 Task: Look for space in Coihaique, Chile from 6th June, 2023 to 8th June, 2023 for 2 adults in price range Rs.7000 to Rs.12000. Place can be private room with 1  bedroom having 2 beds and 1 bathroom. Property type can be house, flat, guest house. Amenities needed are: wifi. Booking option can be shelf check-in. Required host language is English.
Action: Mouse moved to (402, 120)
Screenshot: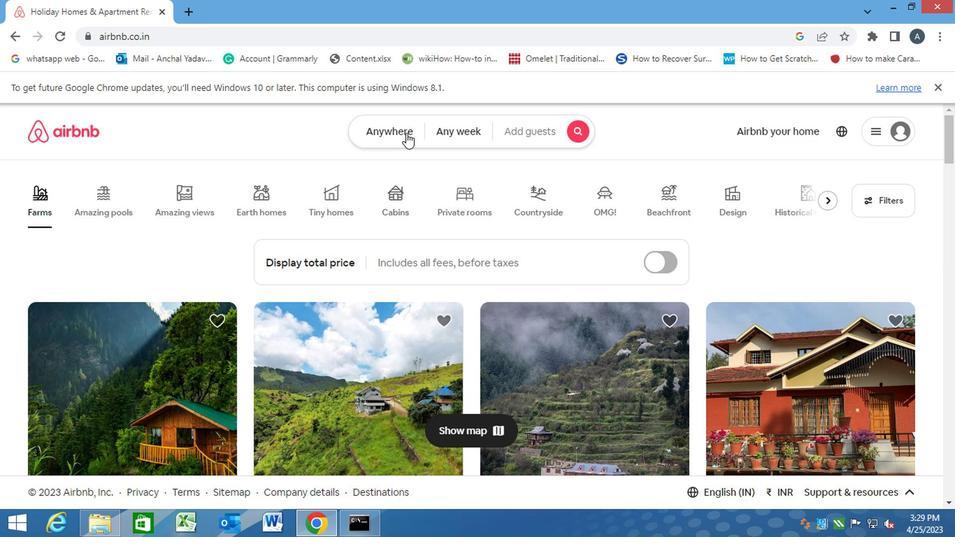 
Action: Mouse pressed left at (402, 120)
Screenshot: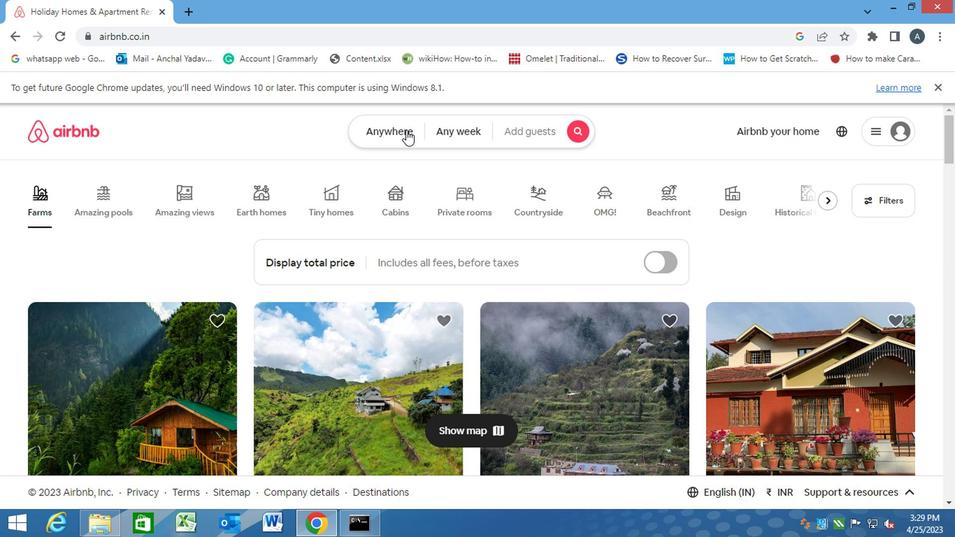 
Action: Mouse moved to (374, 179)
Screenshot: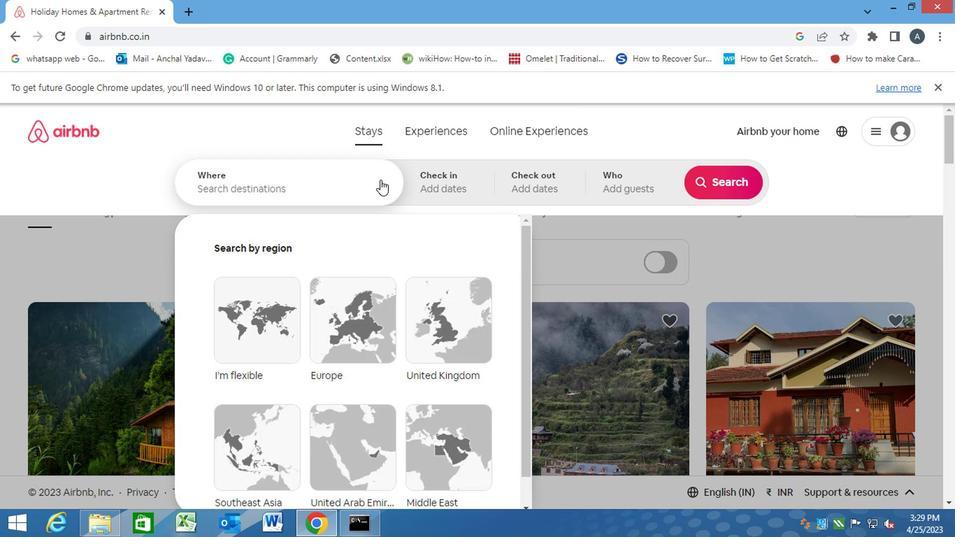 
Action: Mouse pressed left at (374, 179)
Screenshot: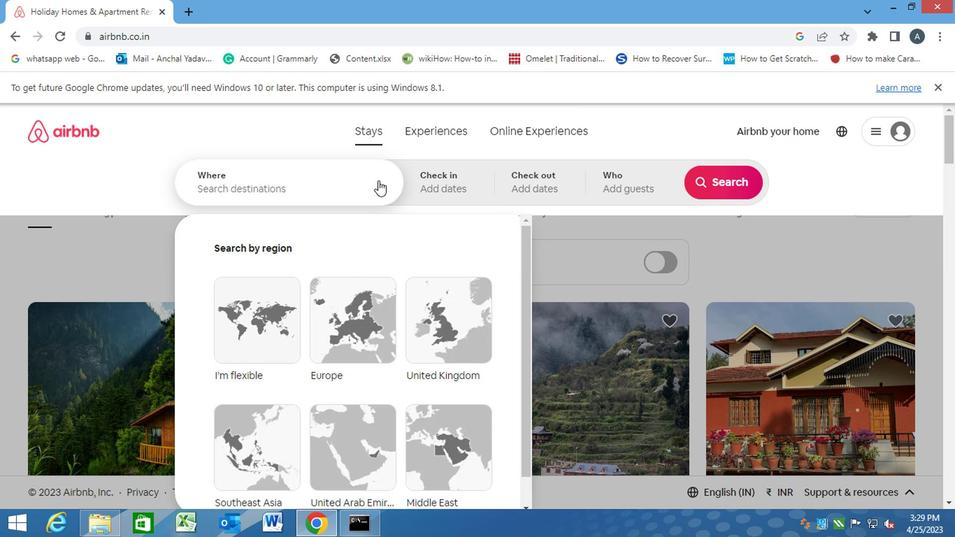 
Action: Key pressed c<Key.caps_lock>oihaique,<Key.space><Key.caps_lock>c<Key.caps_lock>hile<Key.enter>
Screenshot: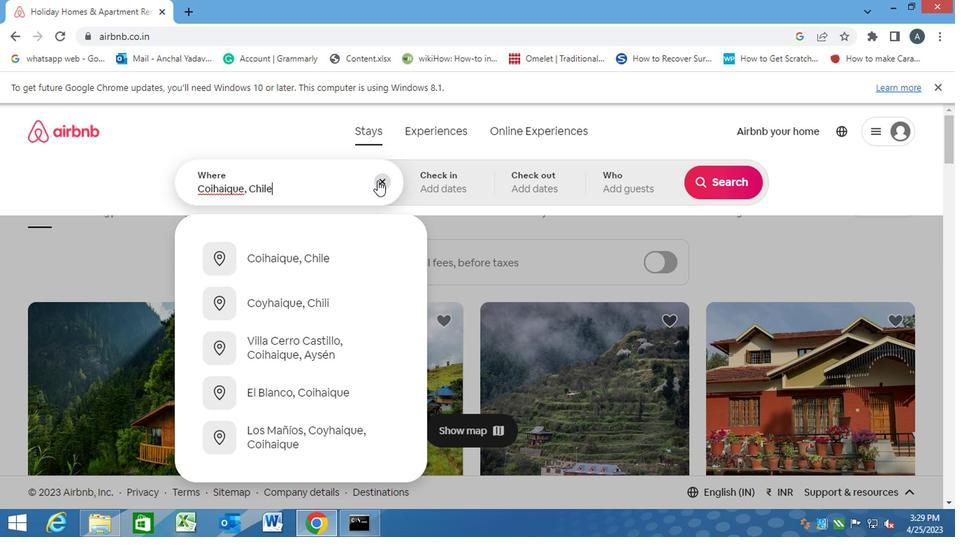 
Action: Mouse moved to (709, 294)
Screenshot: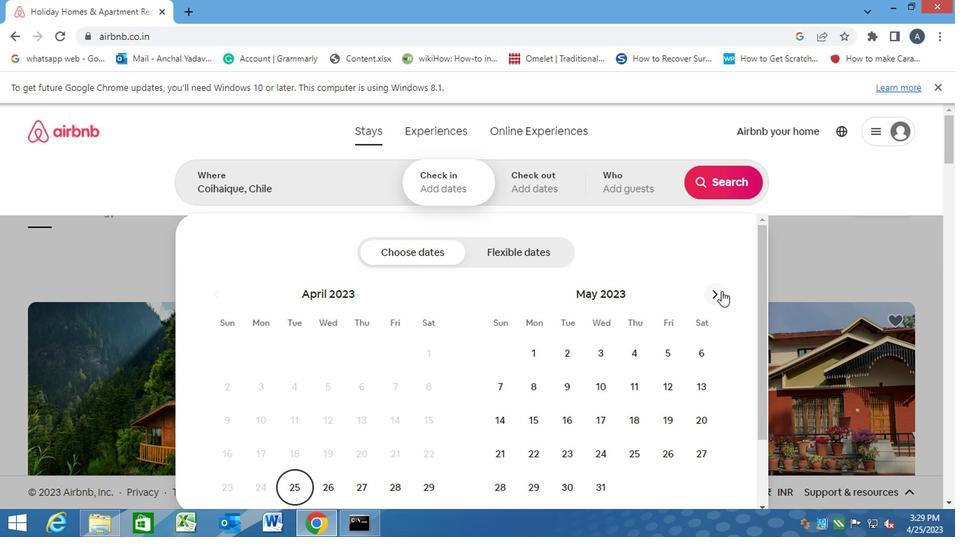 
Action: Mouse pressed left at (709, 294)
Screenshot: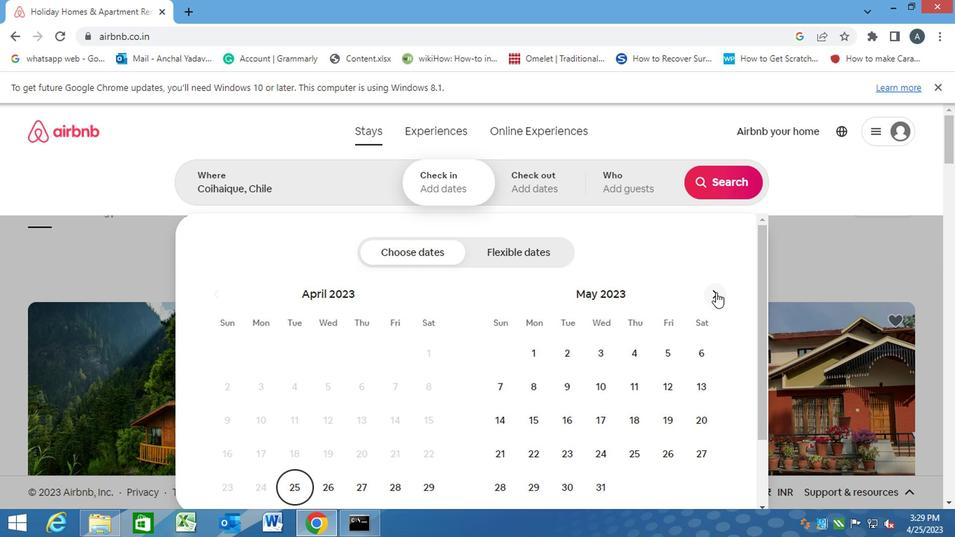 
Action: Mouse moved to (555, 384)
Screenshot: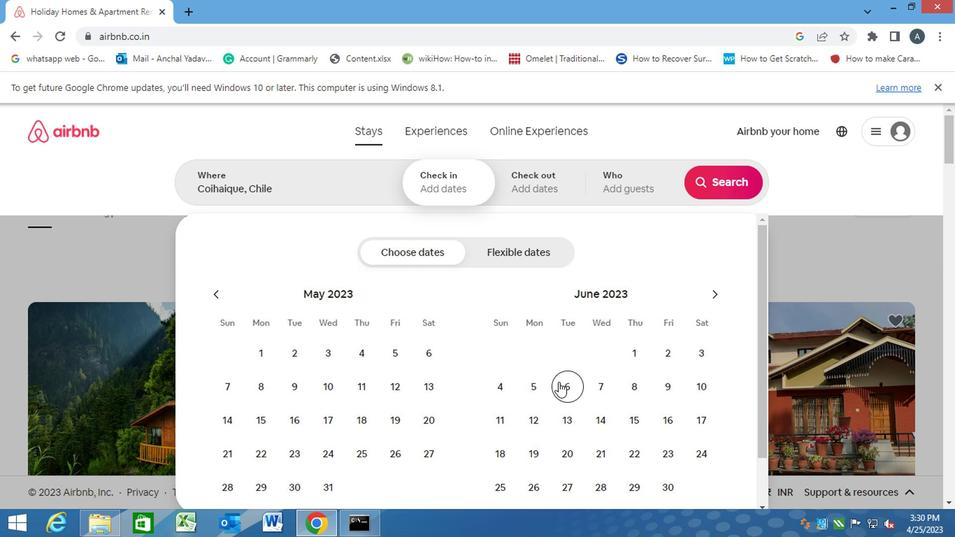 
Action: Mouse pressed left at (555, 384)
Screenshot: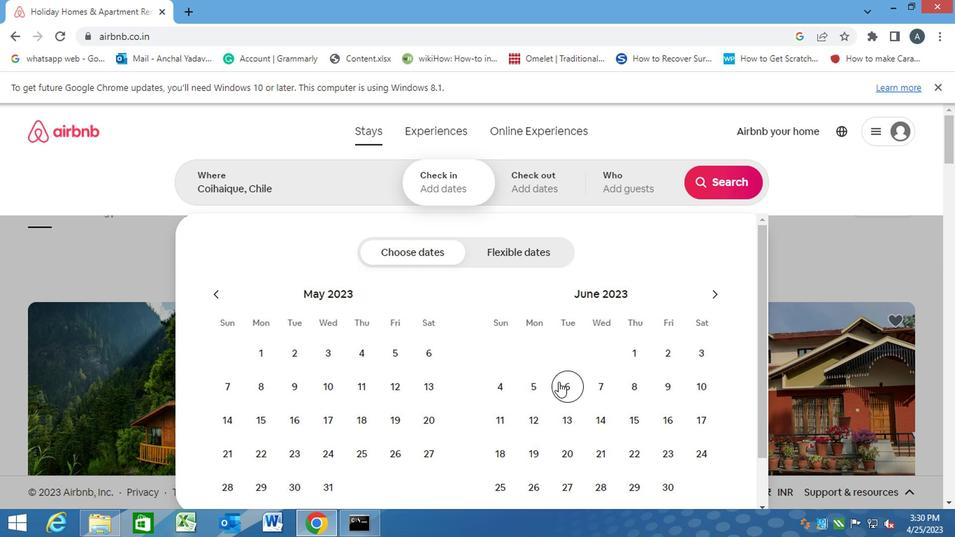 
Action: Mouse moved to (627, 381)
Screenshot: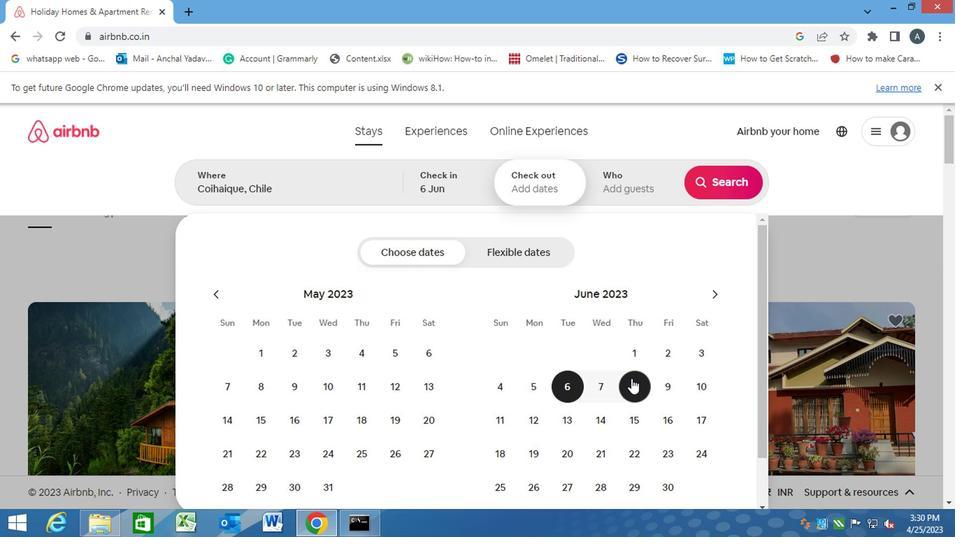 
Action: Mouse pressed left at (627, 381)
Screenshot: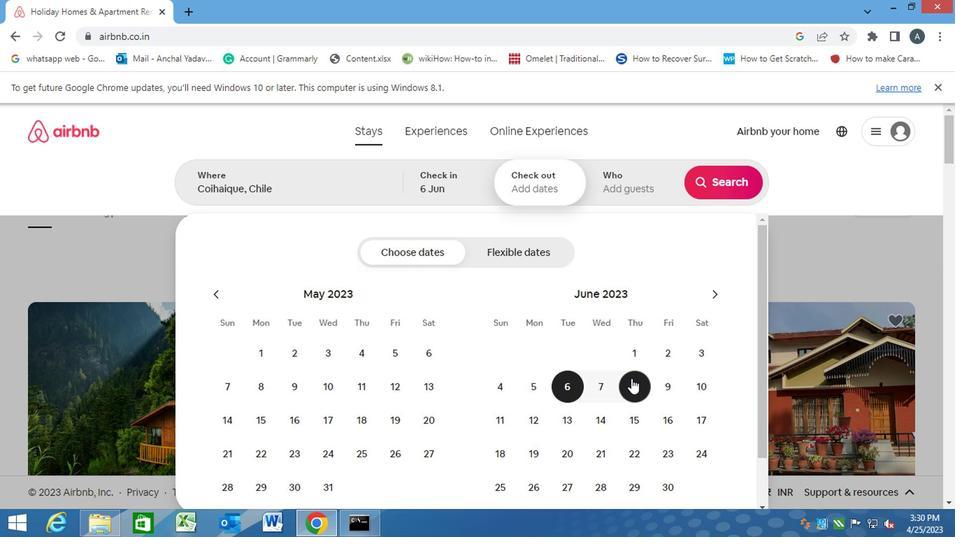 
Action: Mouse moved to (616, 188)
Screenshot: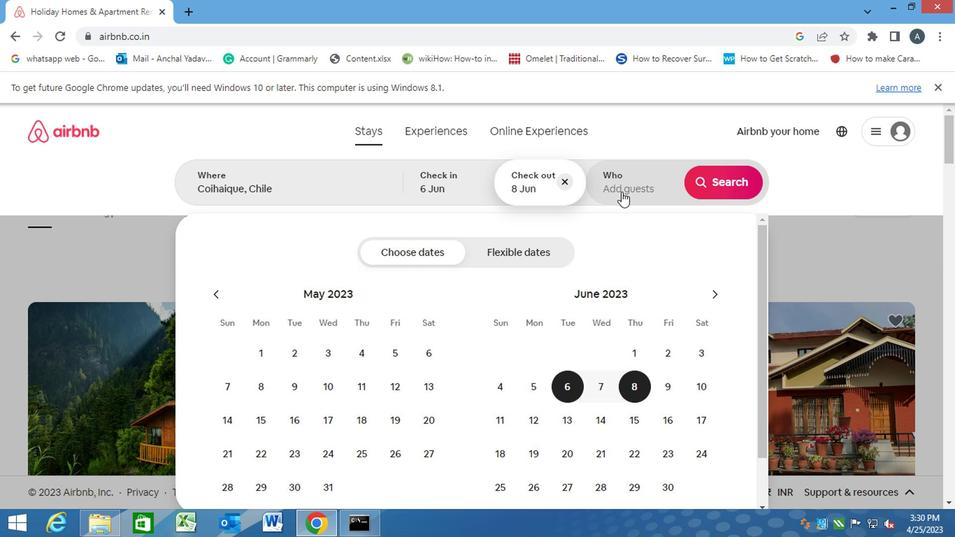 
Action: Mouse pressed left at (616, 188)
Screenshot: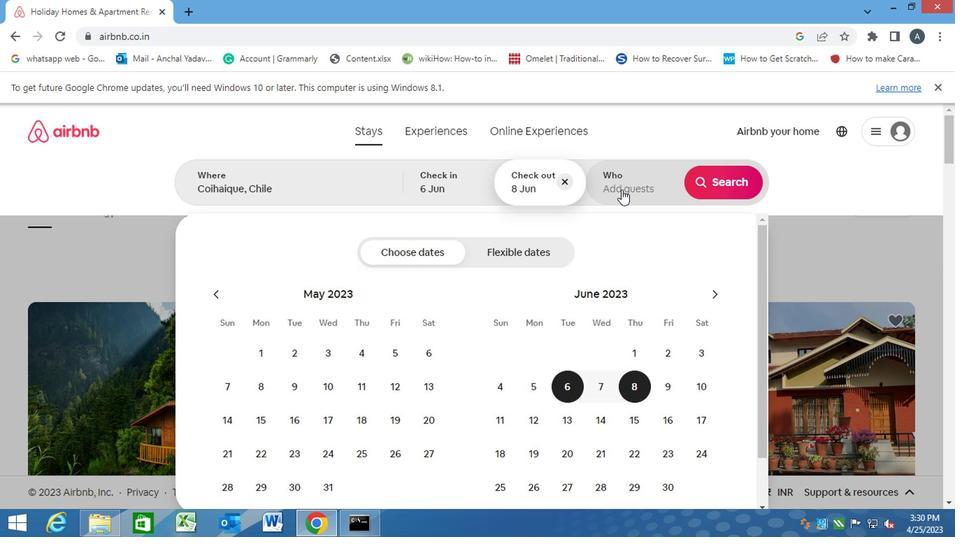
Action: Mouse moved to (717, 258)
Screenshot: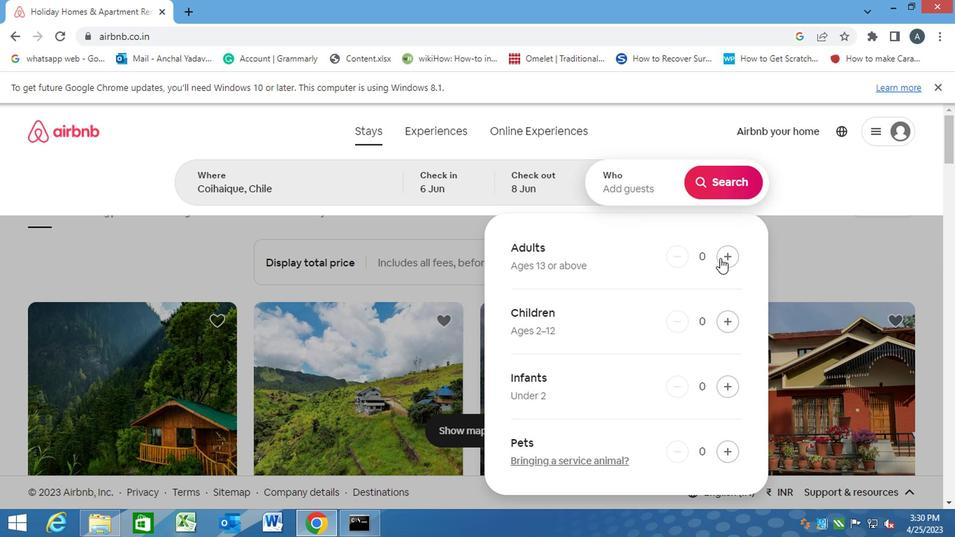 
Action: Mouse pressed left at (717, 258)
Screenshot: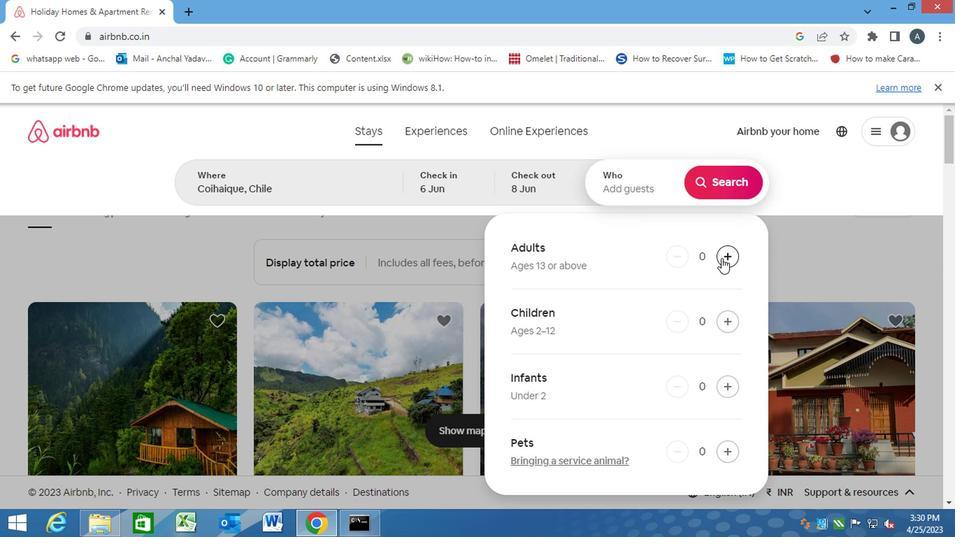 
Action: Mouse pressed left at (717, 258)
Screenshot: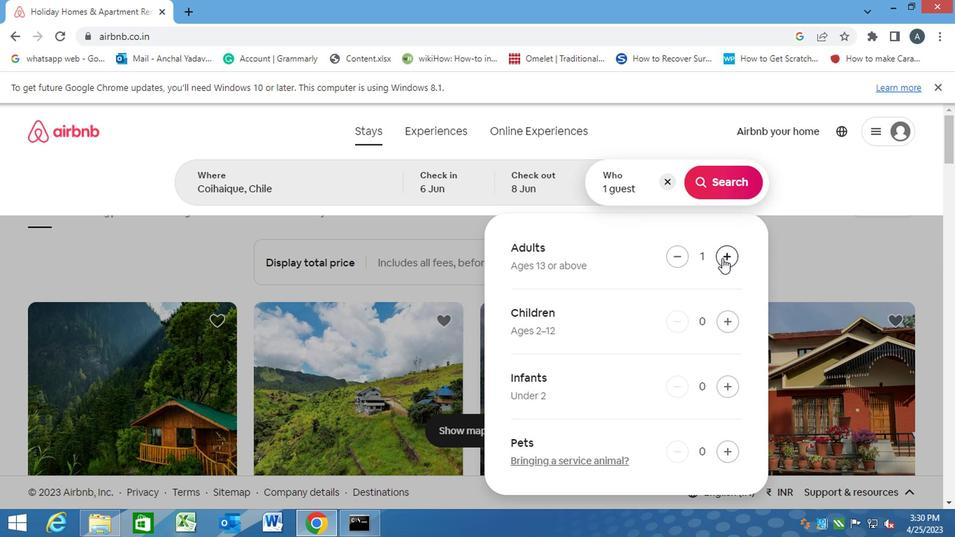
Action: Mouse moved to (714, 191)
Screenshot: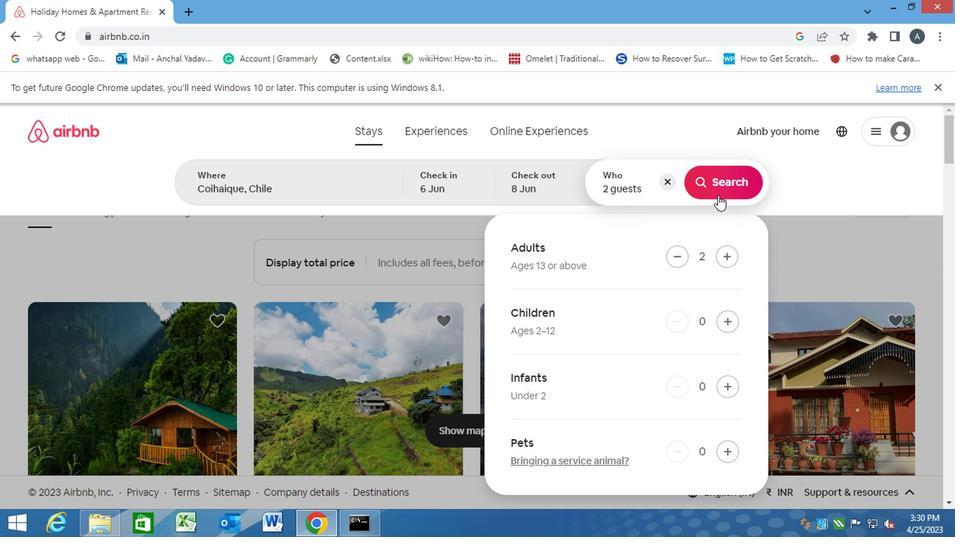 
Action: Mouse pressed left at (714, 191)
Screenshot: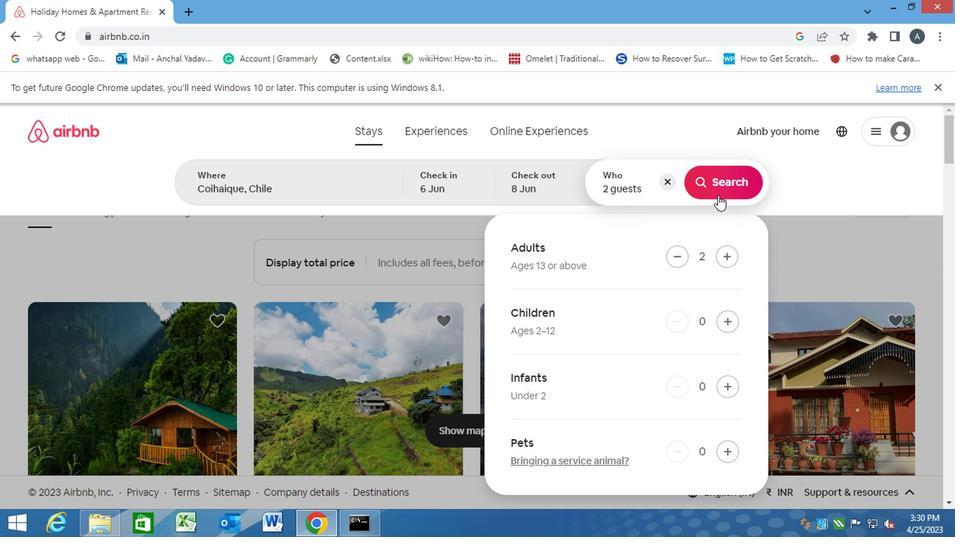 
Action: Mouse moved to (895, 189)
Screenshot: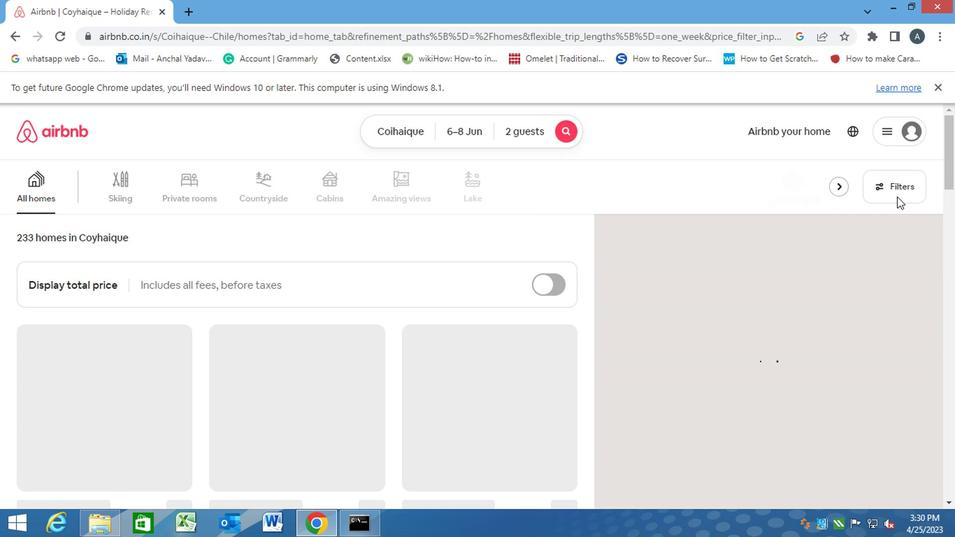 
Action: Mouse pressed left at (895, 189)
Screenshot: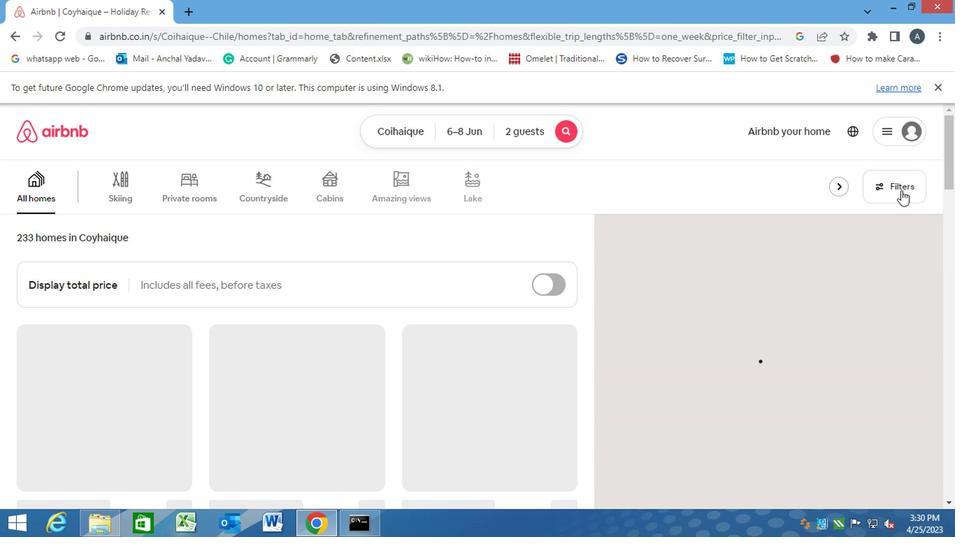 
Action: Mouse moved to (298, 364)
Screenshot: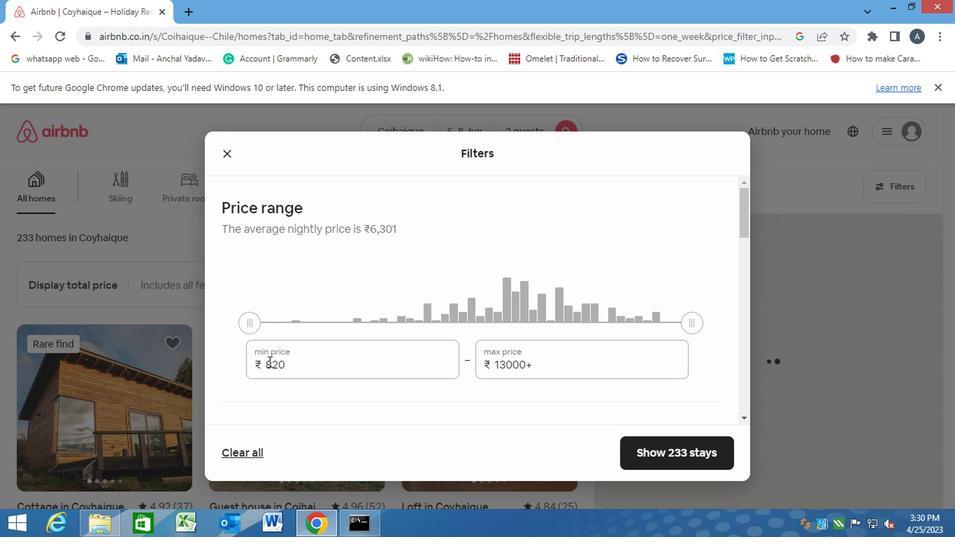 
Action: Mouse pressed left at (298, 364)
Screenshot: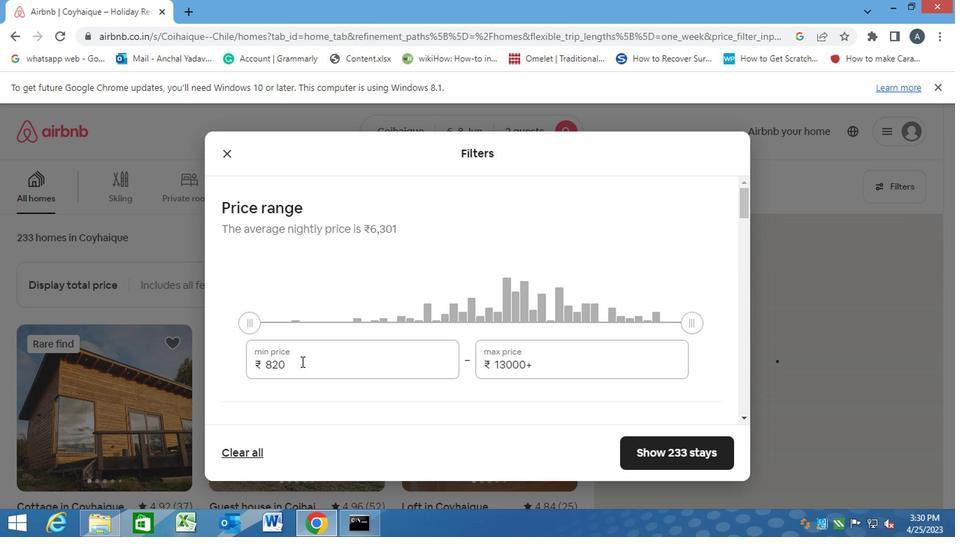 
Action: Mouse moved to (250, 369)
Screenshot: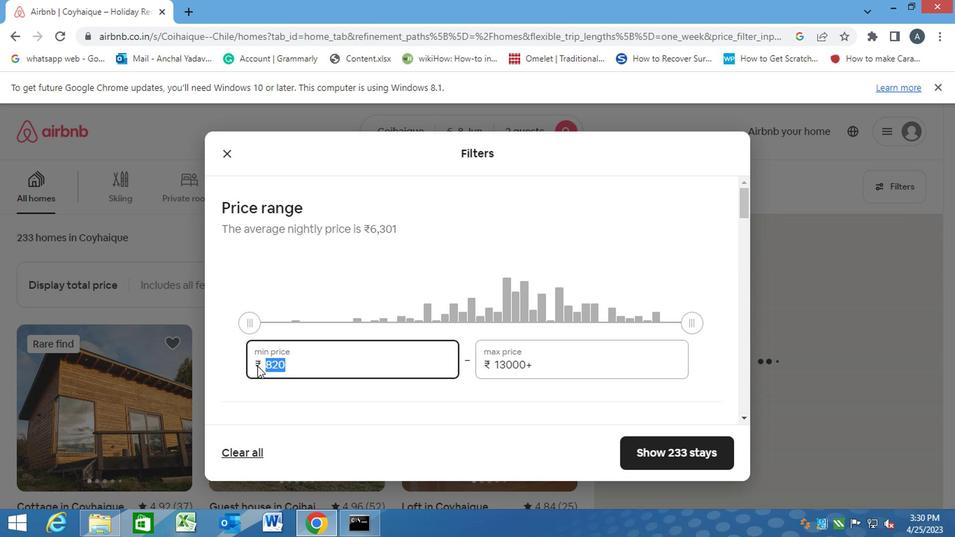 
Action: Key pressed 7000<Key.tab><Key.backspace>12000
Screenshot: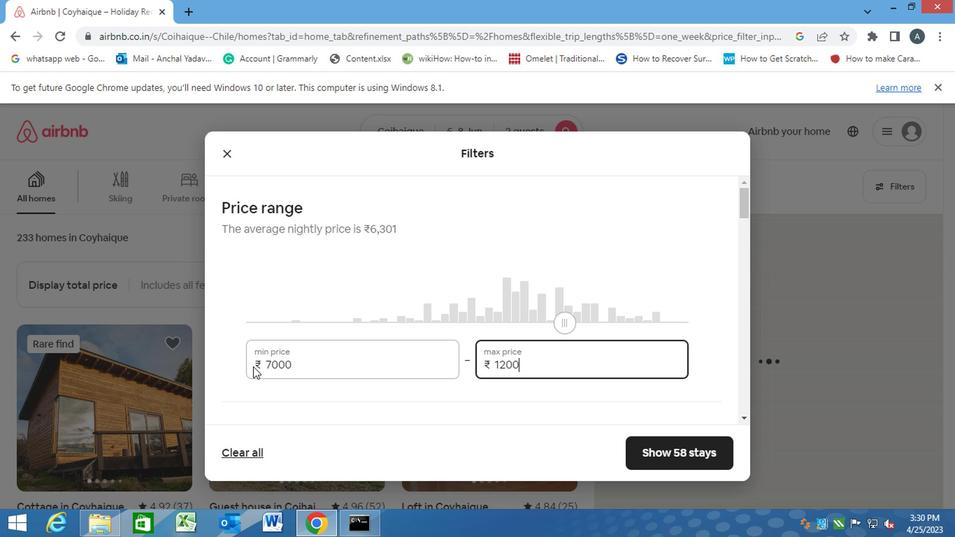 
Action: Mouse moved to (322, 412)
Screenshot: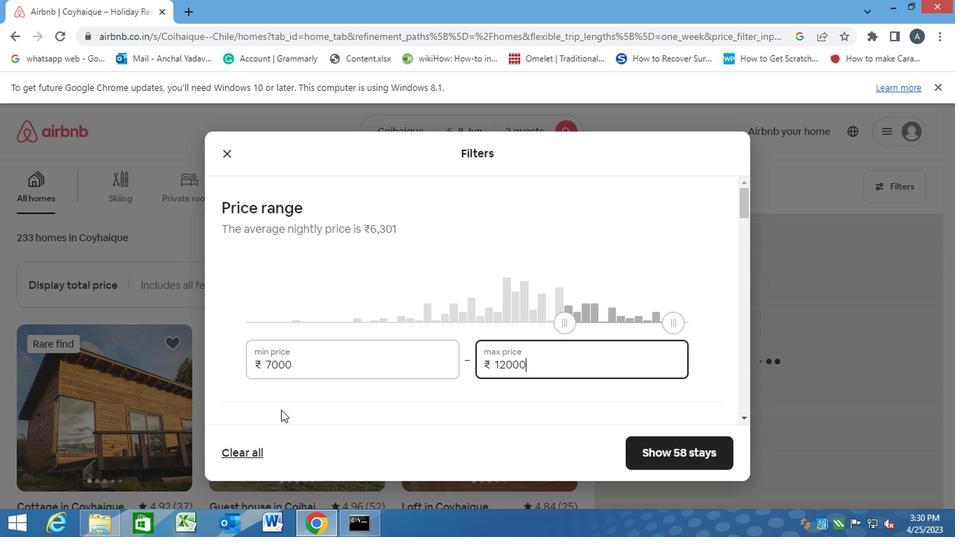 
Action: Mouse pressed left at (322, 412)
Screenshot: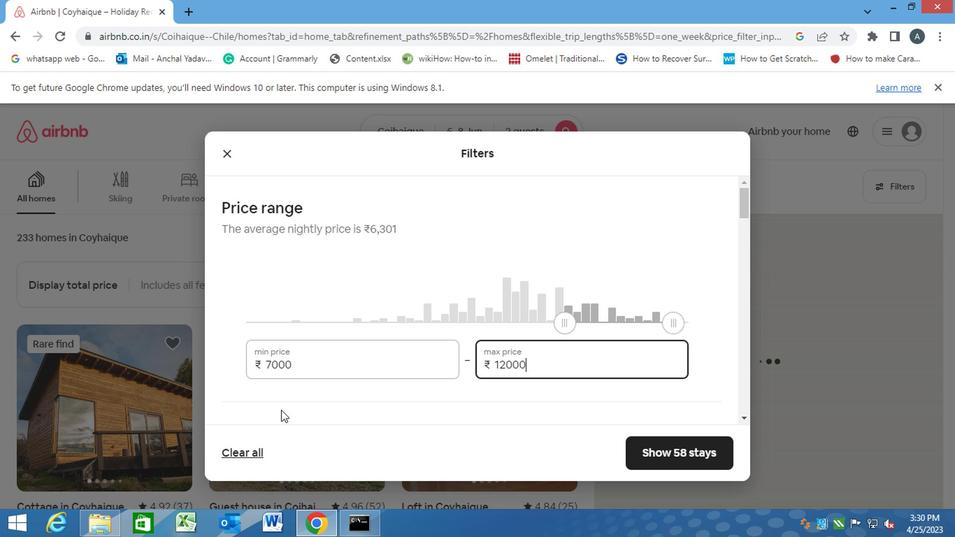 
Action: Mouse scrolled (322, 412) with delta (0, 0)
Screenshot: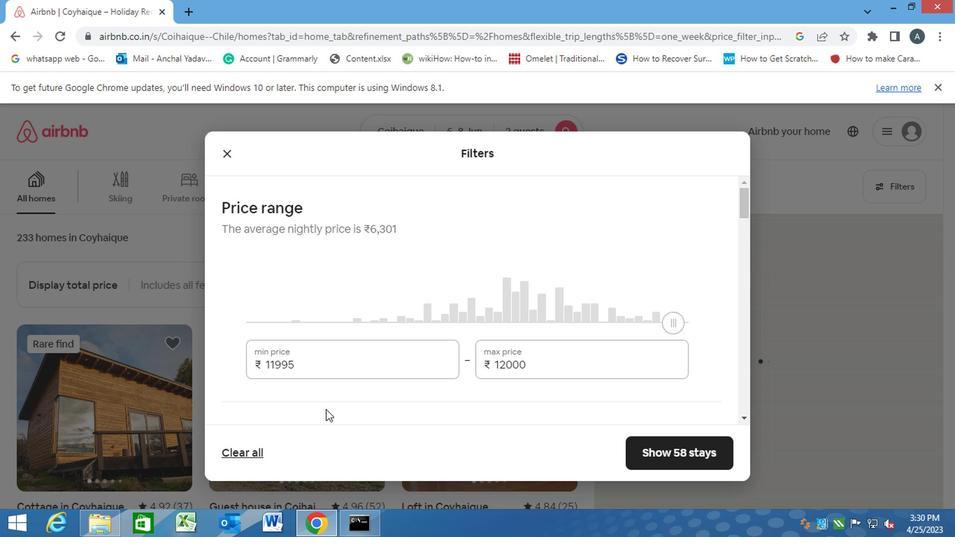 
Action: Mouse scrolled (322, 412) with delta (0, 0)
Screenshot: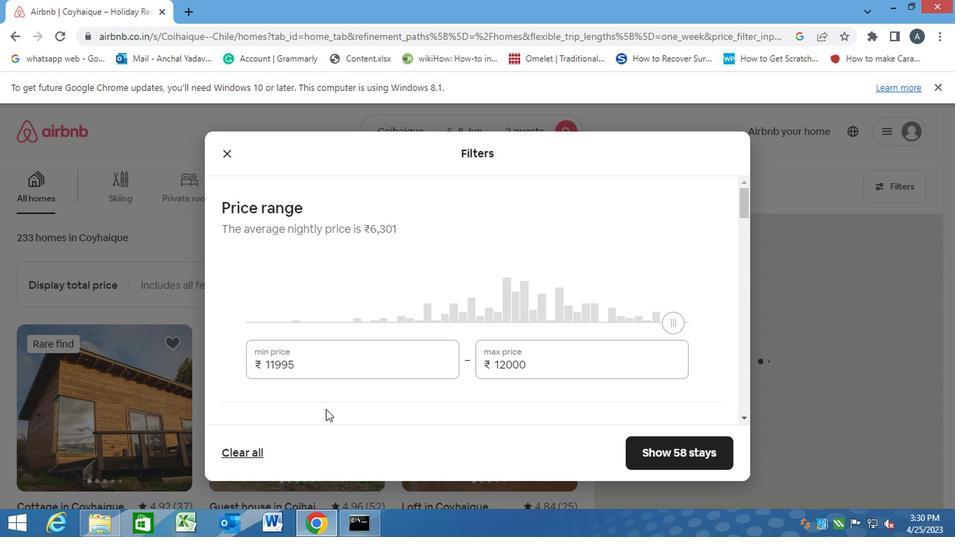 
Action: Mouse moved to (474, 343)
Screenshot: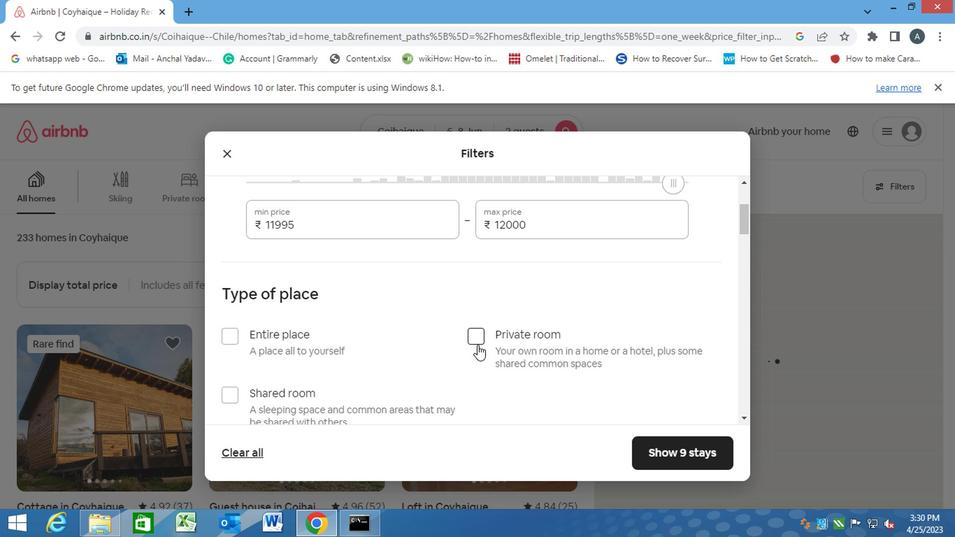 
Action: Mouse pressed left at (474, 343)
Screenshot: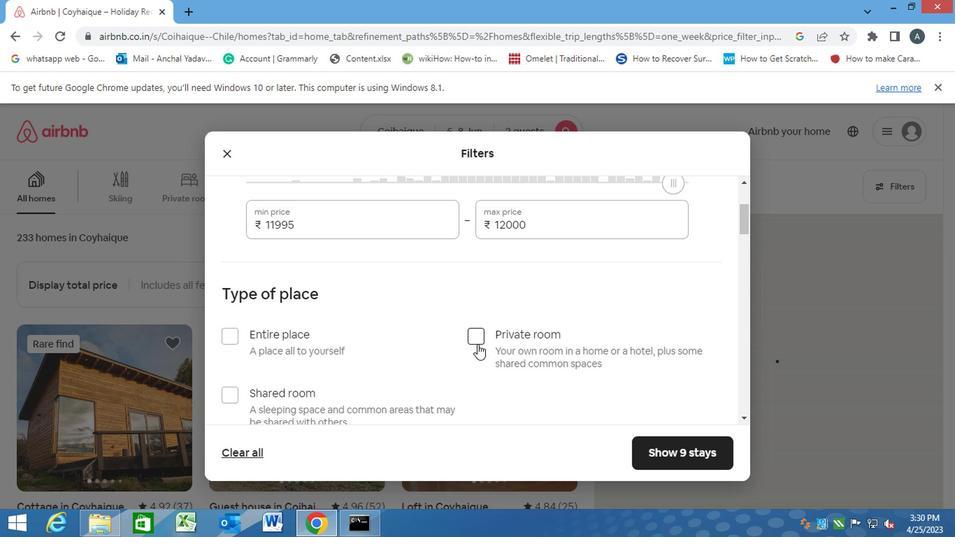 
Action: Mouse moved to (432, 355)
Screenshot: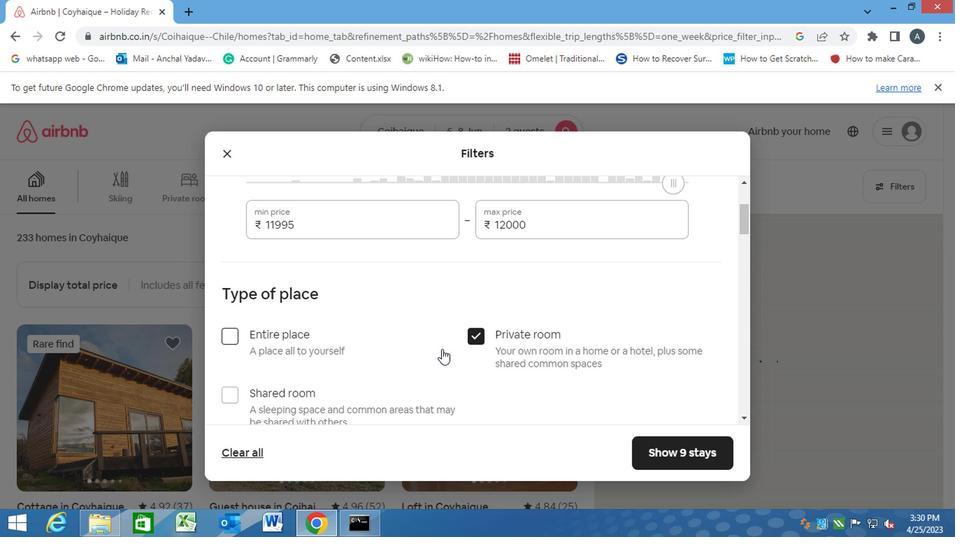 
Action: Mouse scrolled (434, 353) with delta (0, 0)
Screenshot: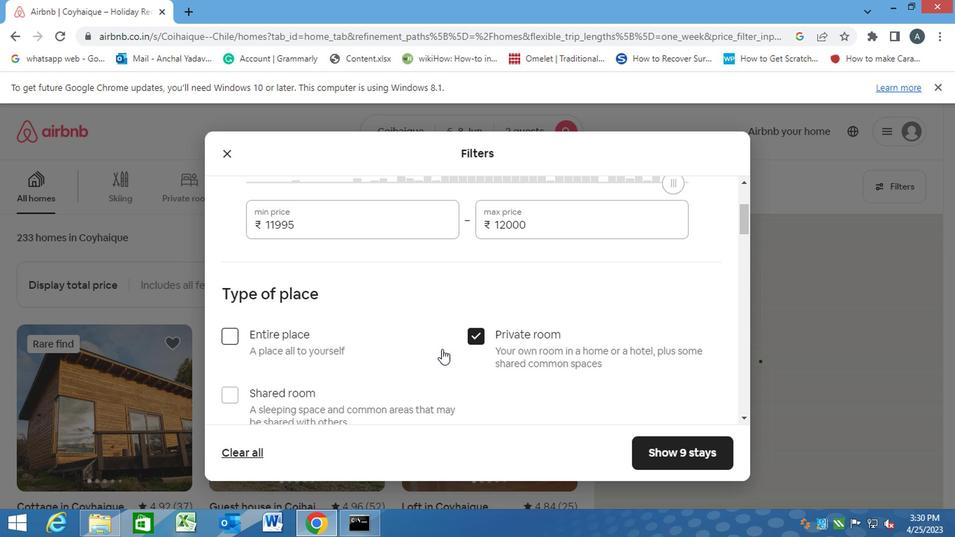
Action: Mouse scrolled (432, 355) with delta (0, 0)
Screenshot: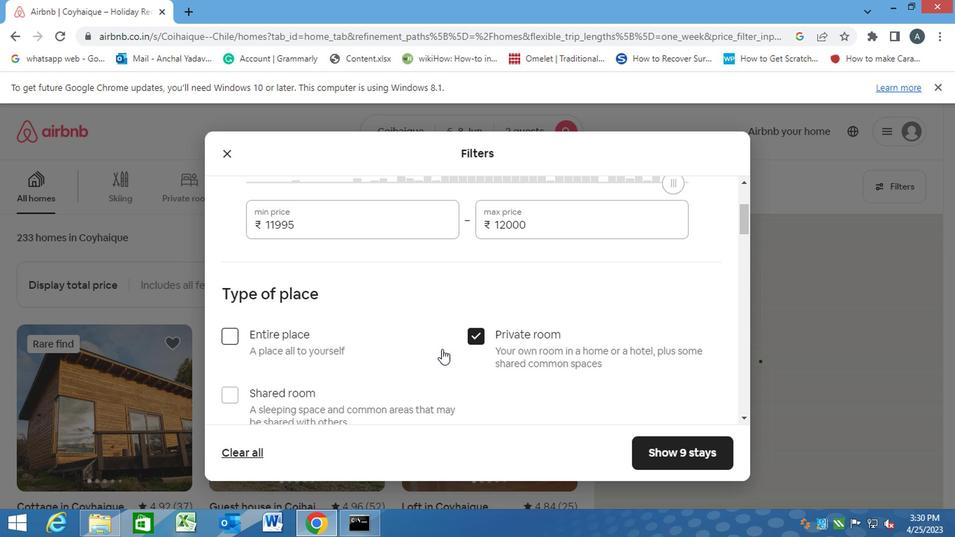 
Action: Mouse scrolled (432, 355) with delta (0, 0)
Screenshot: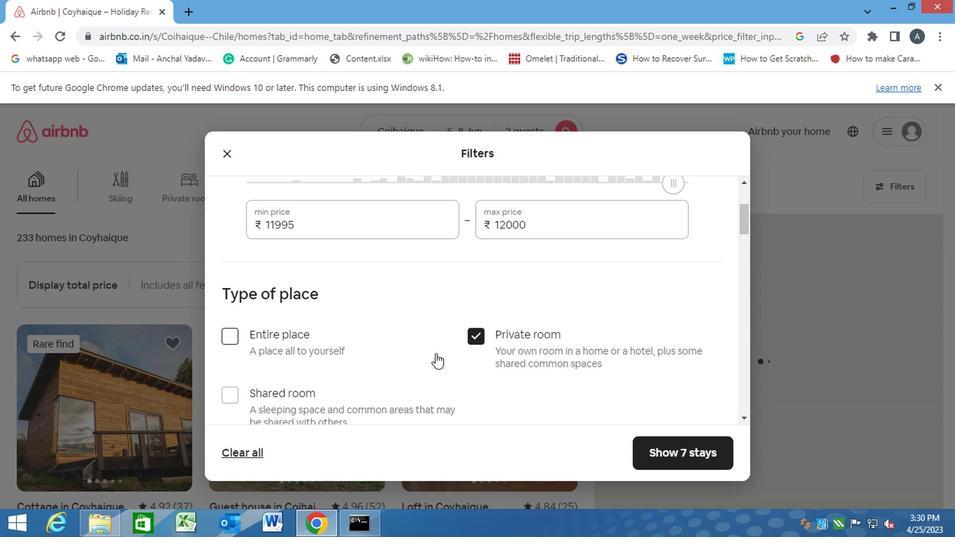 
Action: Mouse moved to (411, 353)
Screenshot: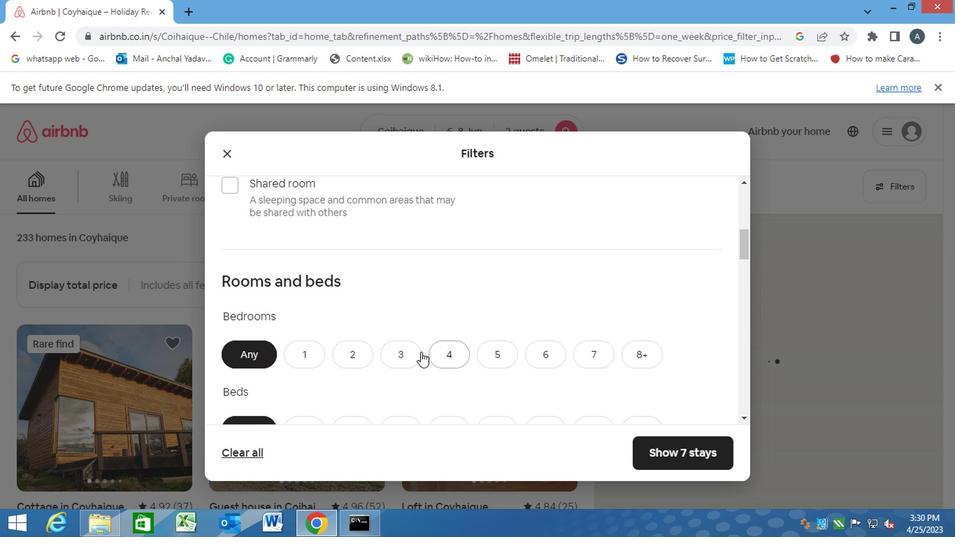 
Action: Mouse scrolled (411, 353) with delta (0, 0)
Screenshot: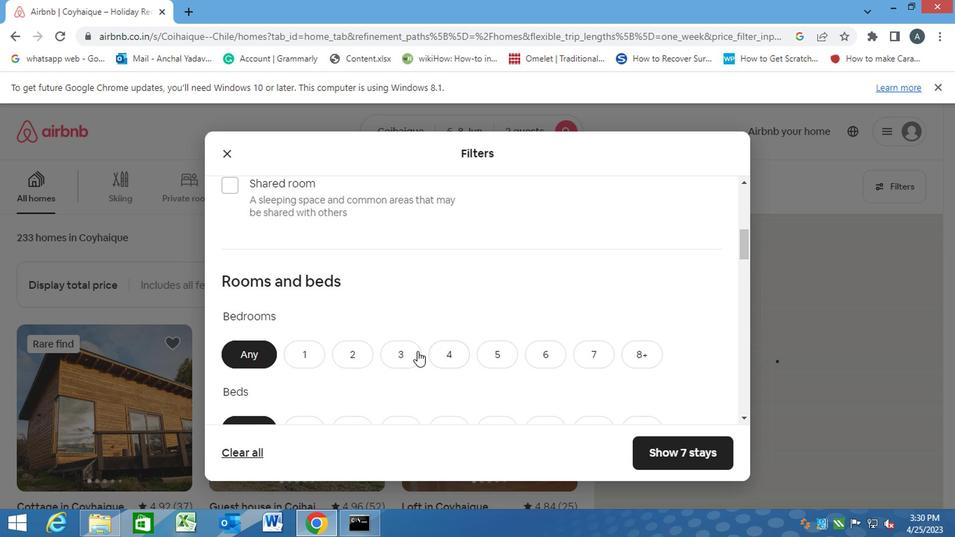 
Action: Mouse moved to (410, 353)
Screenshot: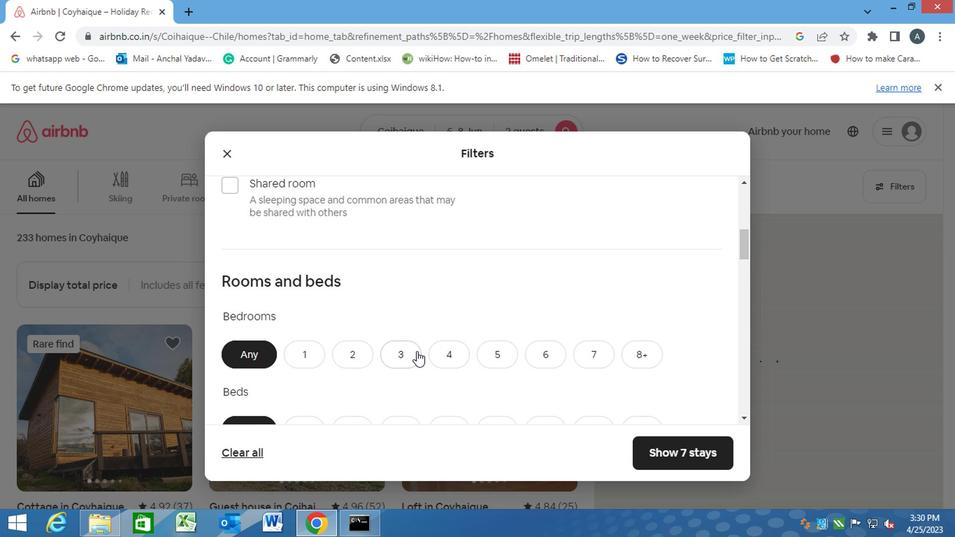 
Action: Mouse scrolled (410, 353) with delta (0, 0)
Screenshot: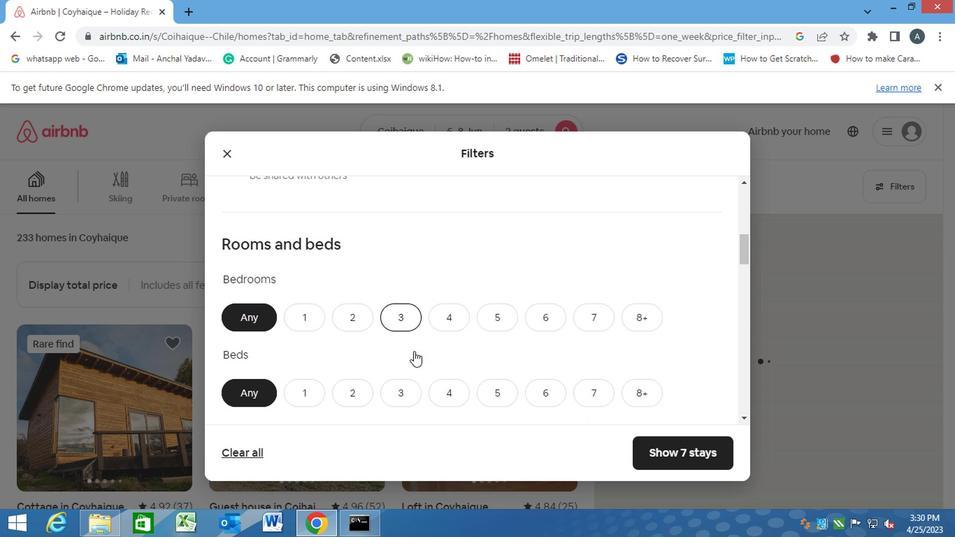 
Action: Mouse scrolled (410, 354) with delta (0, 0)
Screenshot: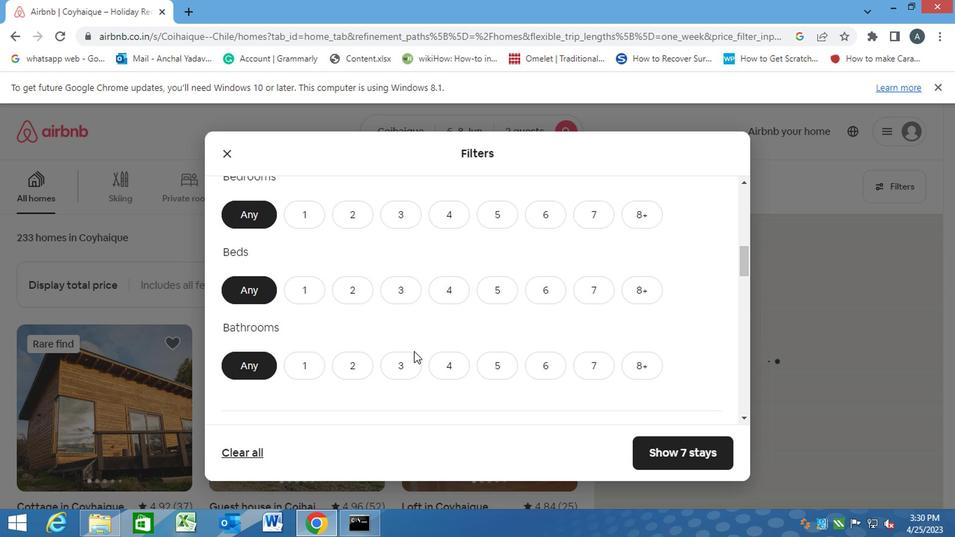
Action: Mouse moved to (327, 338)
Screenshot: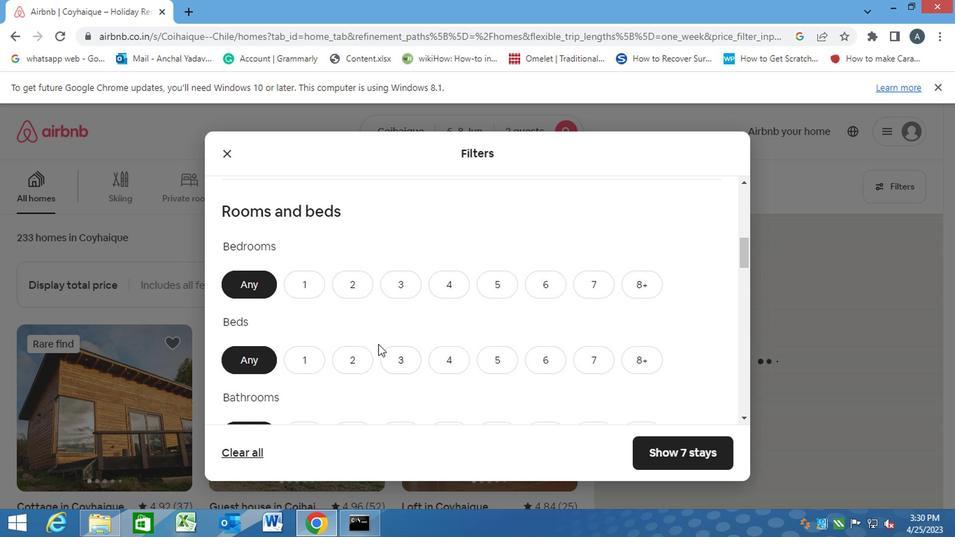 
Action: Mouse scrolled (327, 337) with delta (0, 0)
Screenshot: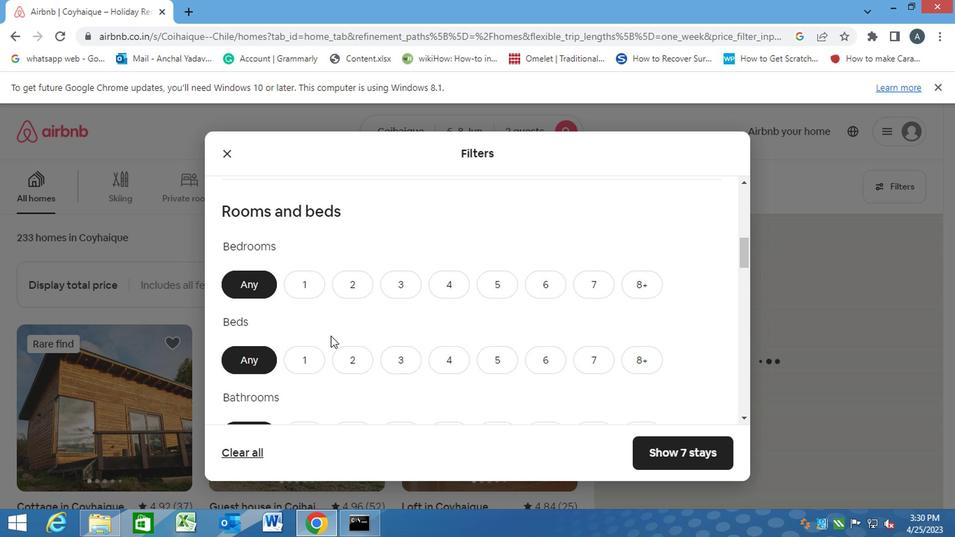 
Action: Mouse moved to (292, 210)
Screenshot: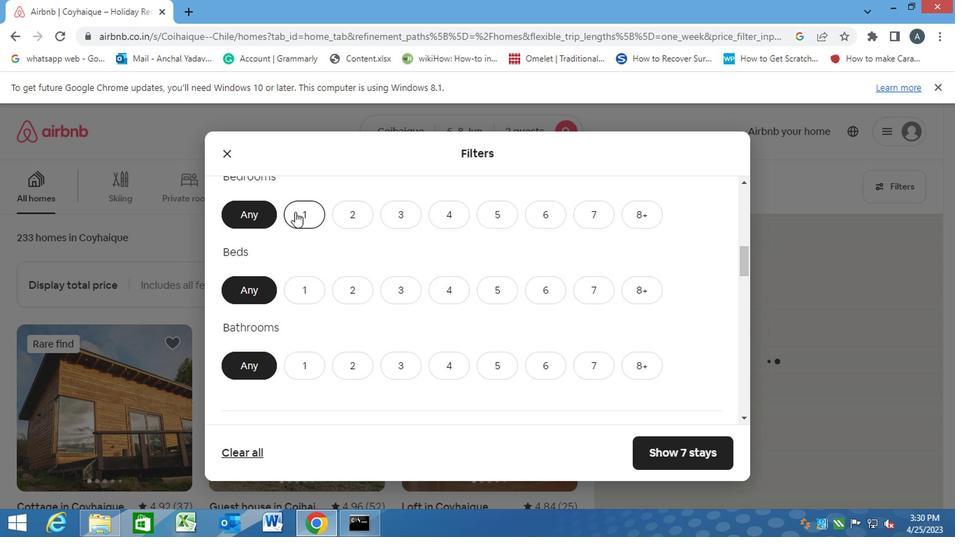 
Action: Mouse pressed left at (292, 210)
Screenshot: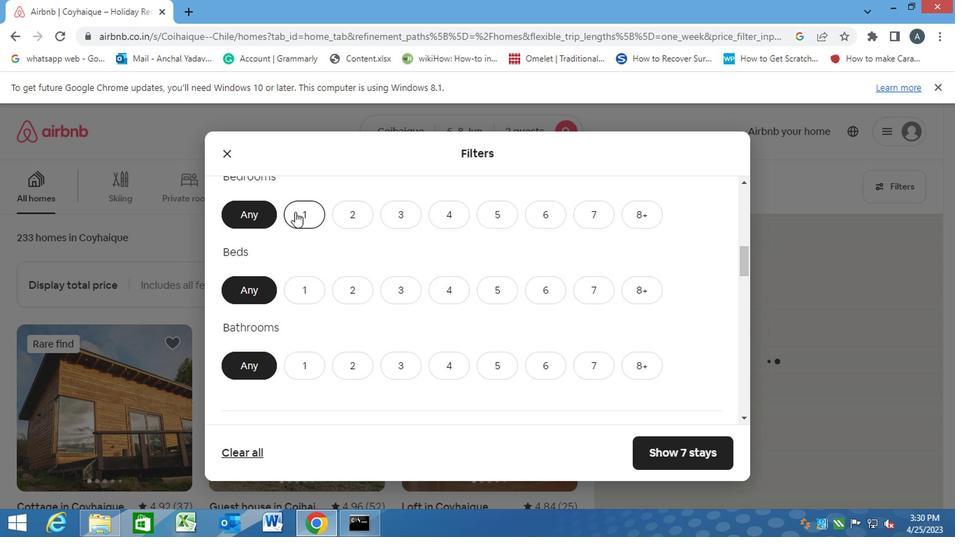 
Action: Mouse moved to (344, 289)
Screenshot: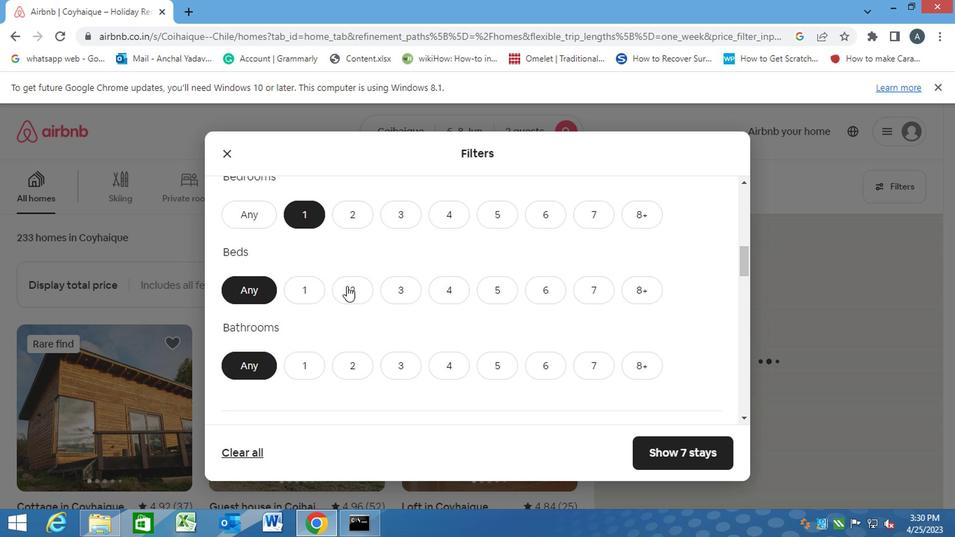 
Action: Mouse pressed left at (344, 289)
Screenshot: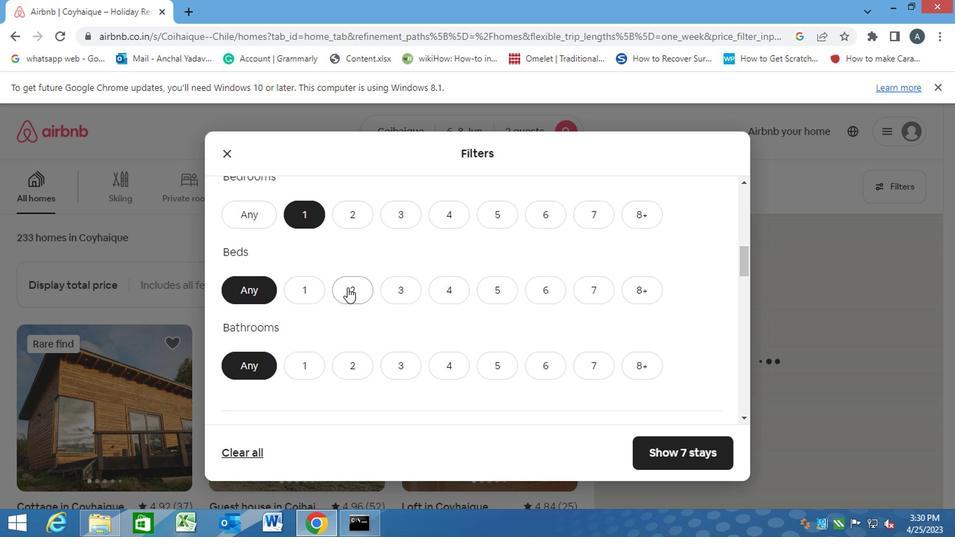 
Action: Mouse moved to (308, 362)
Screenshot: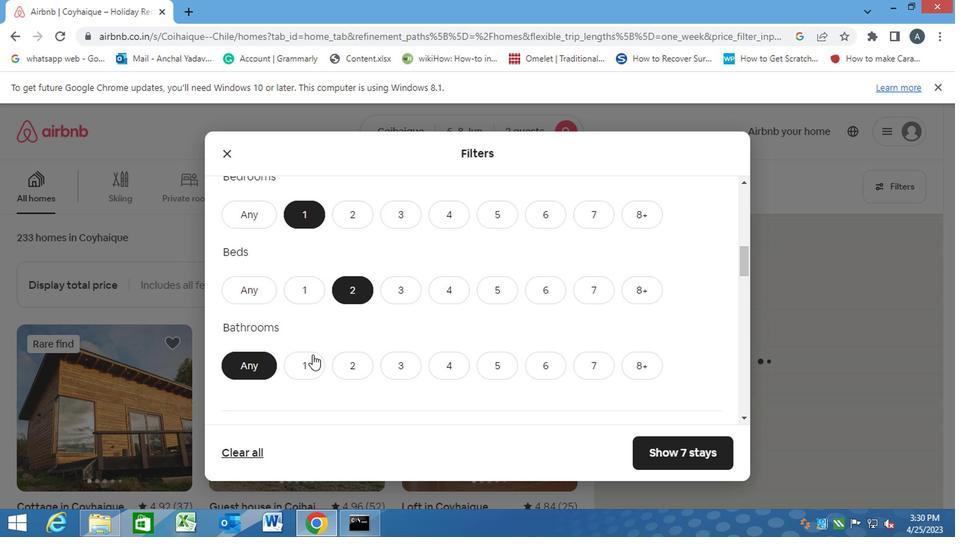 
Action: Mouse pressed left at (308, 362)
Screenshot: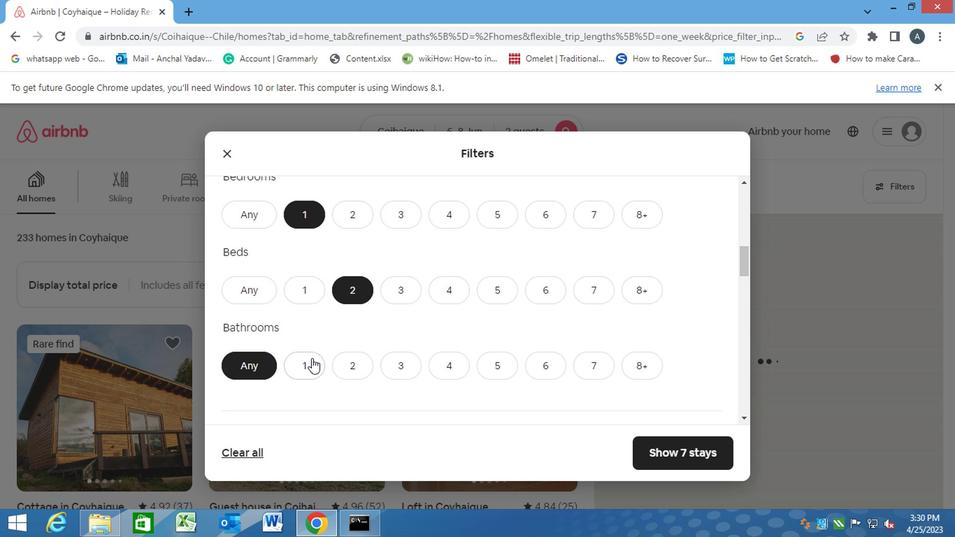 
Action: Mouse moved to (343, 371)
Screenshot: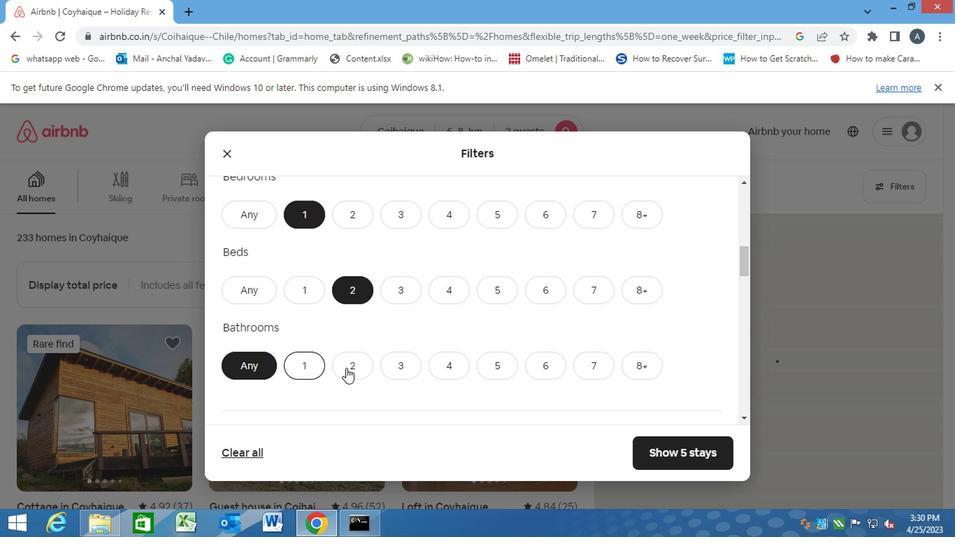 
Action: Mouse scrolled (343, 370) with delta (0, 0)
Screenshot: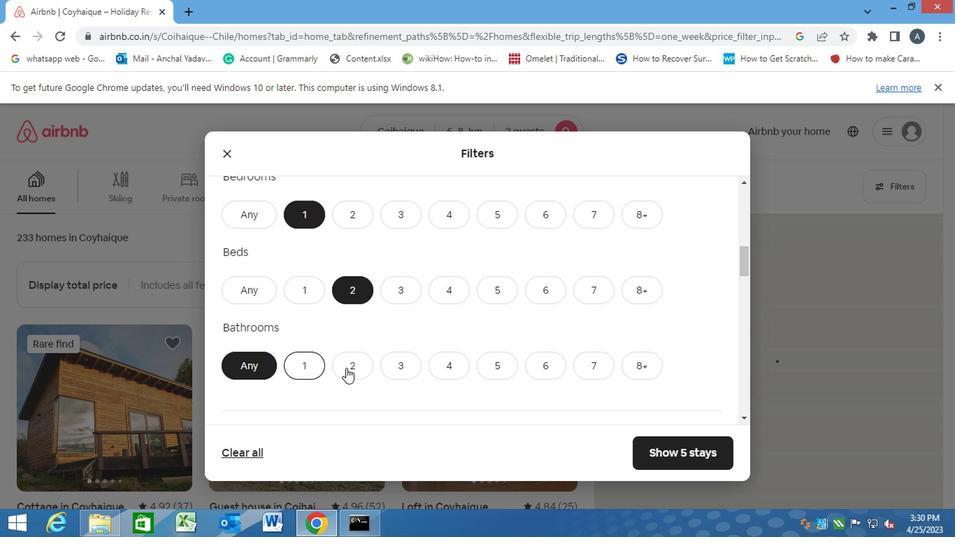 
Action: Mouse scrolled (343, 370) with delta (0, 0)
Screenshot: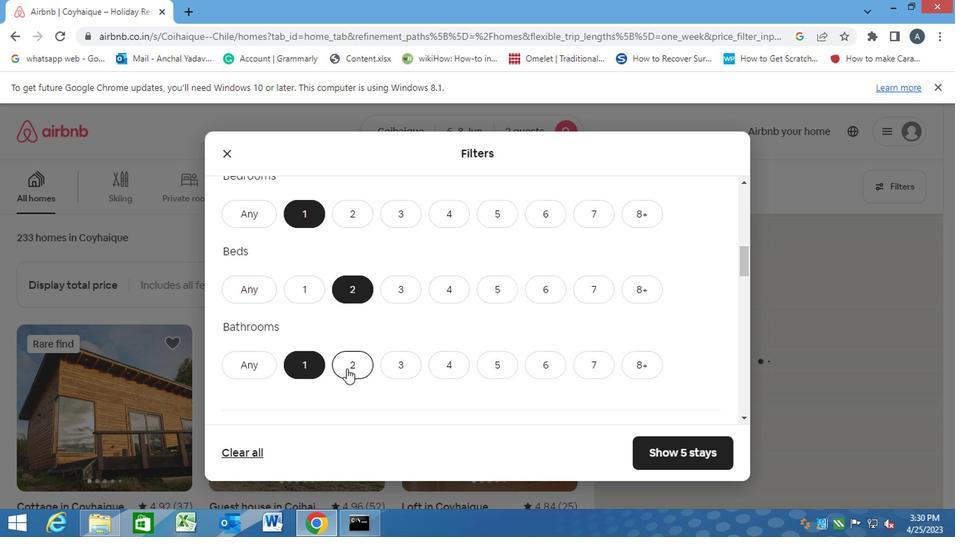 
Action: Mouse scrolled (343, 370) with delta (0, 0)
Screenshot: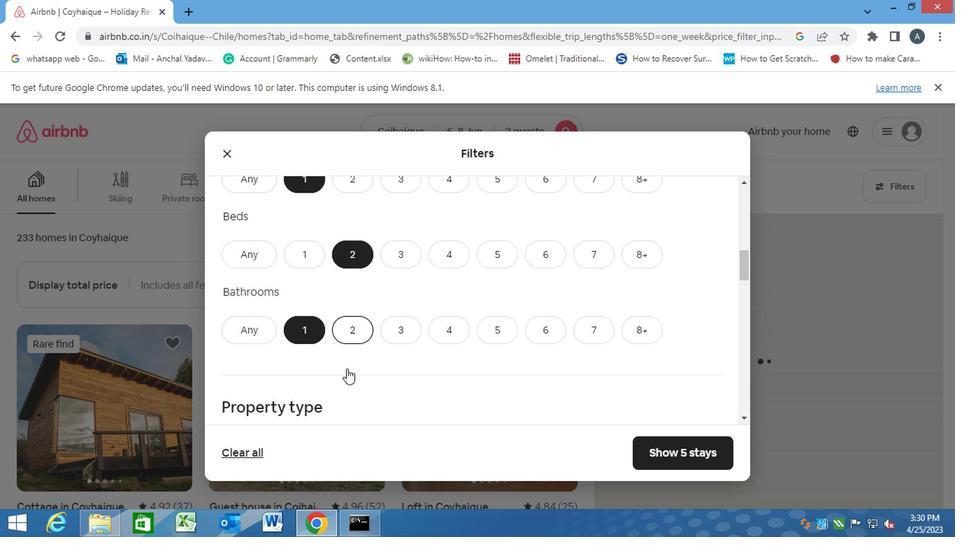 
Action: Mouse moved to (266, 316)
Screenshot: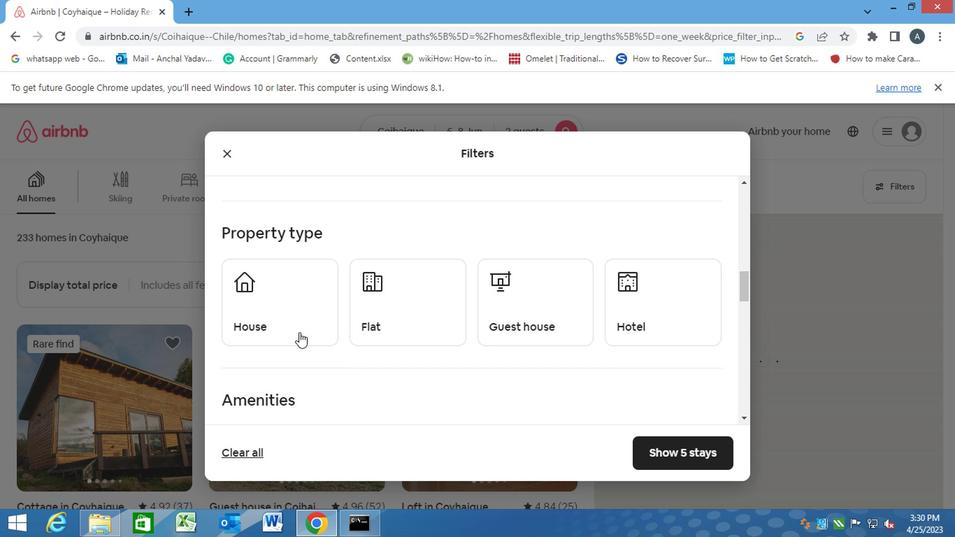 
Action: Mouse pressed left at (266, 316)
Screenshot: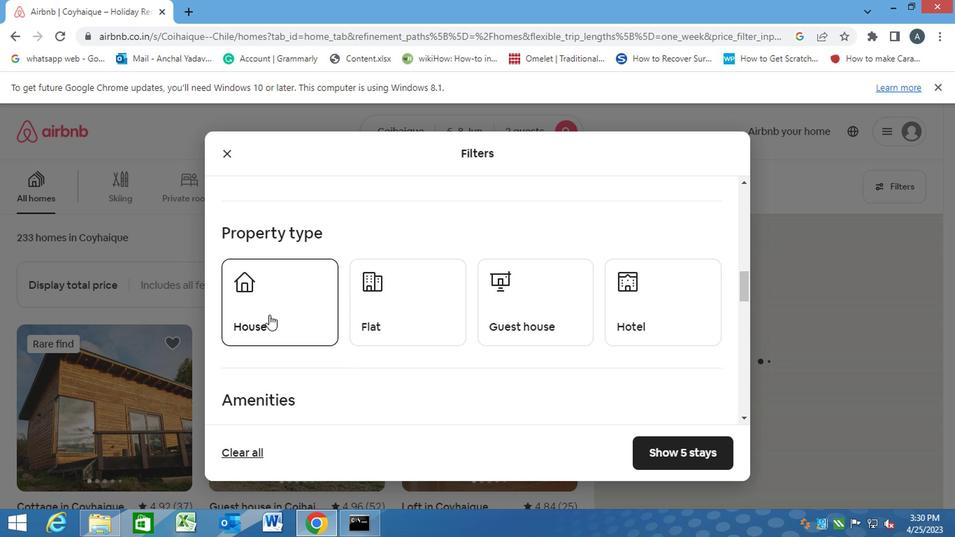 
Action: Mouse moved to (396, 313)
Screenshot: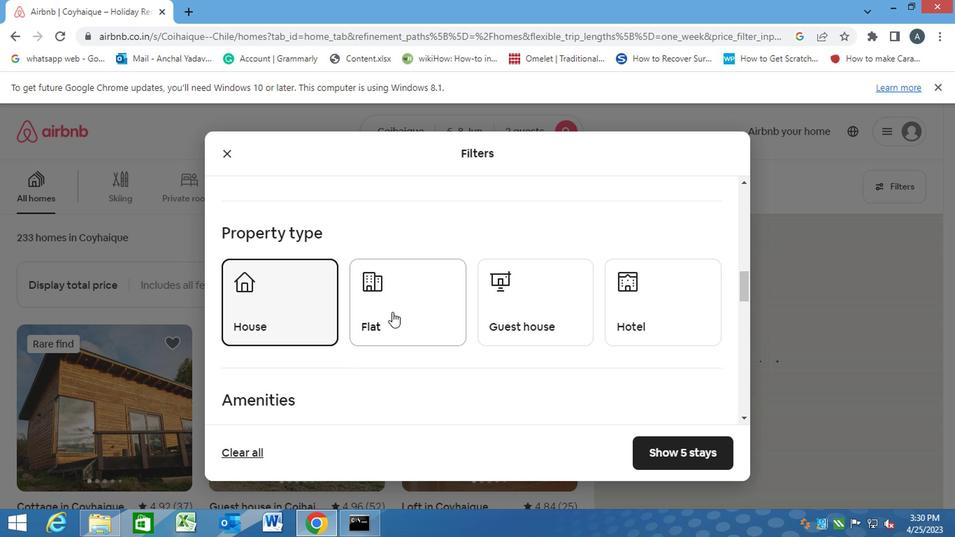 
Action: Mouse pressed left at (396, 313)
Screenshot: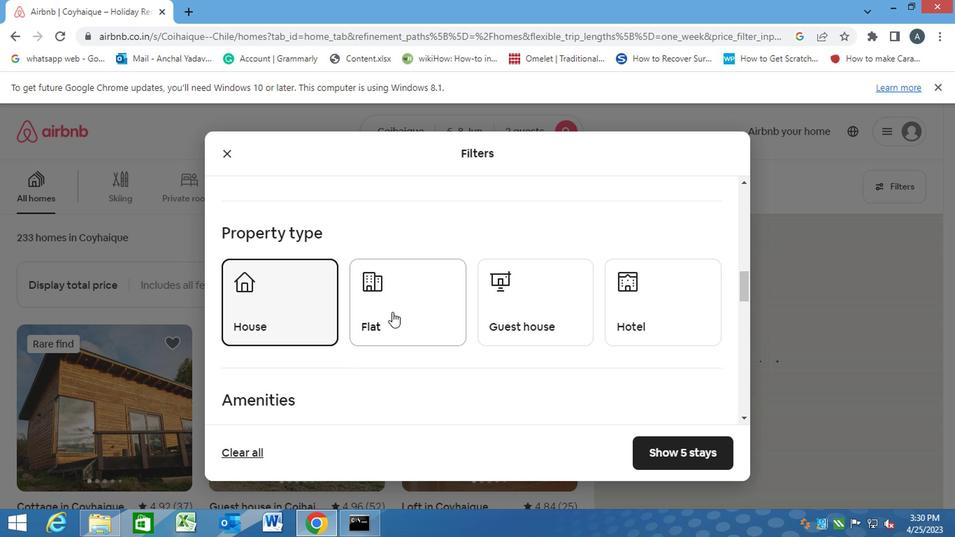 
Action: Mouse moved to (526, 310)
Screenshot: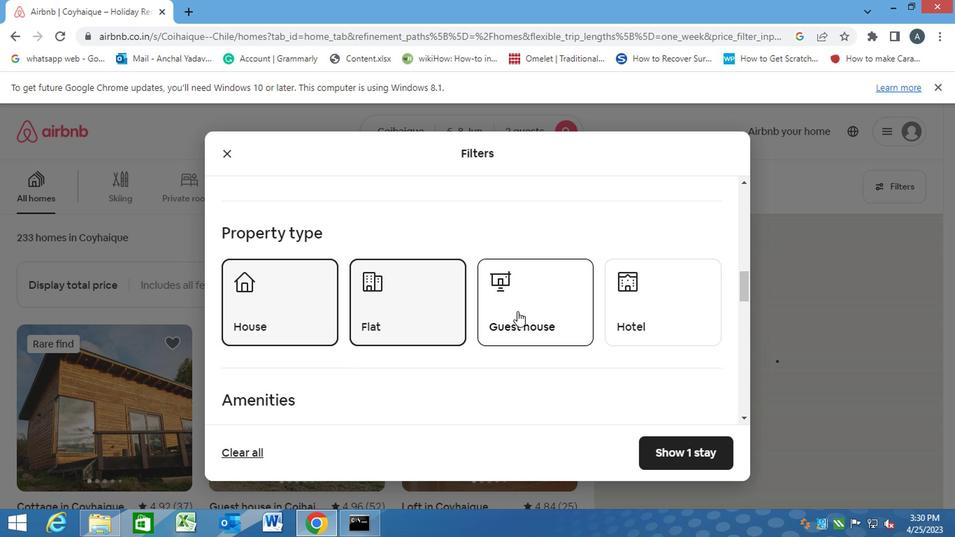 
Action: Mouse pressed left at (526, 310)
Screenshot: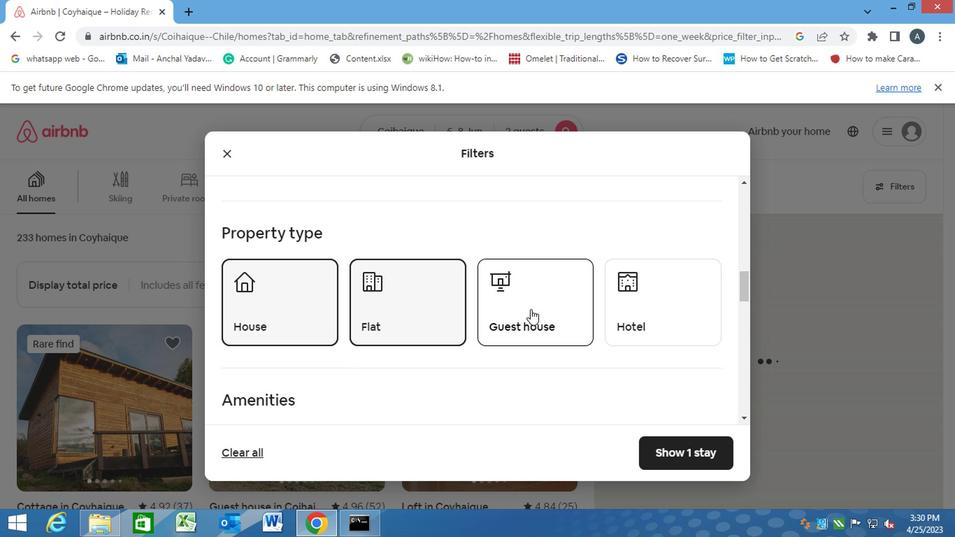 
Action: Mouse moved to (508, 392)
Screenshot: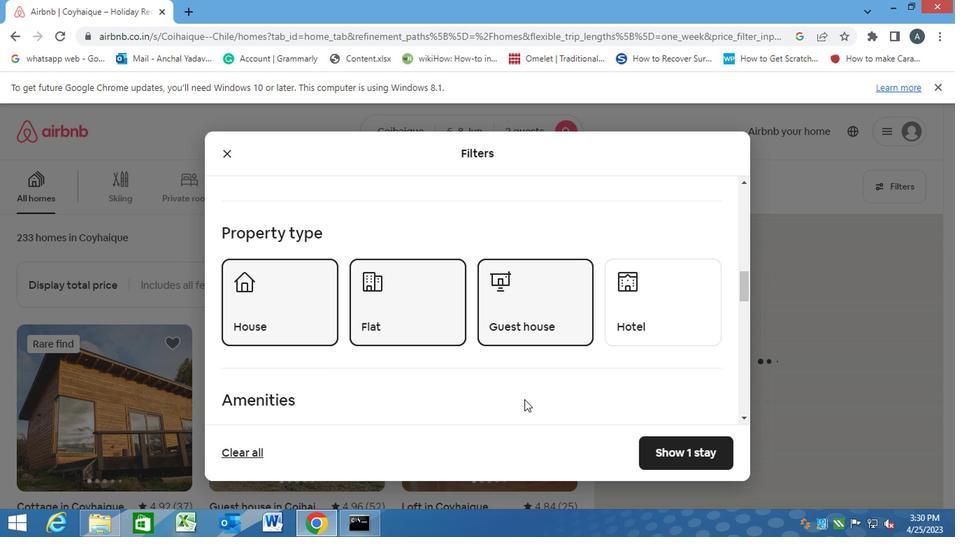 
Action: Mouse scrolled (508, 392) with delta (0, 0)
Screenshot: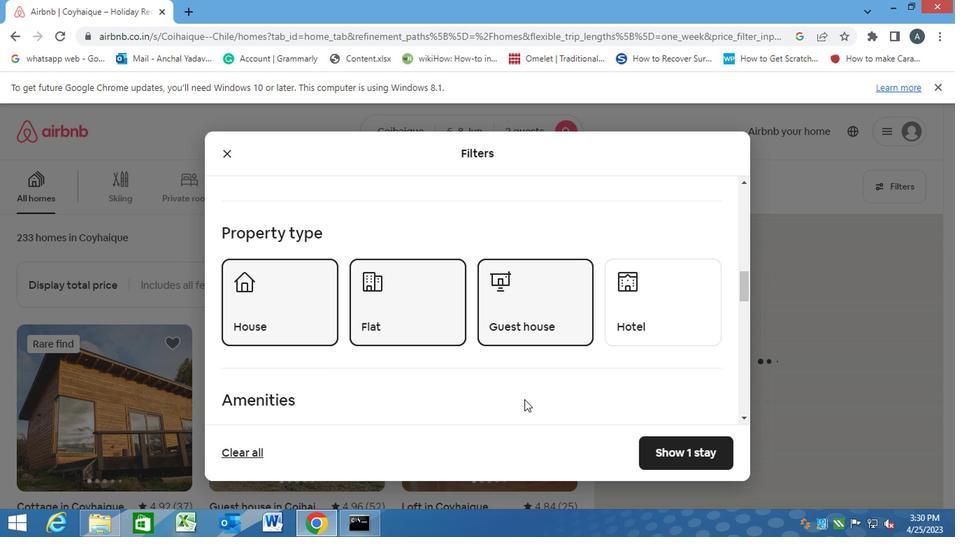 
Action: Mouse moved to (506, 392)
Screenshot: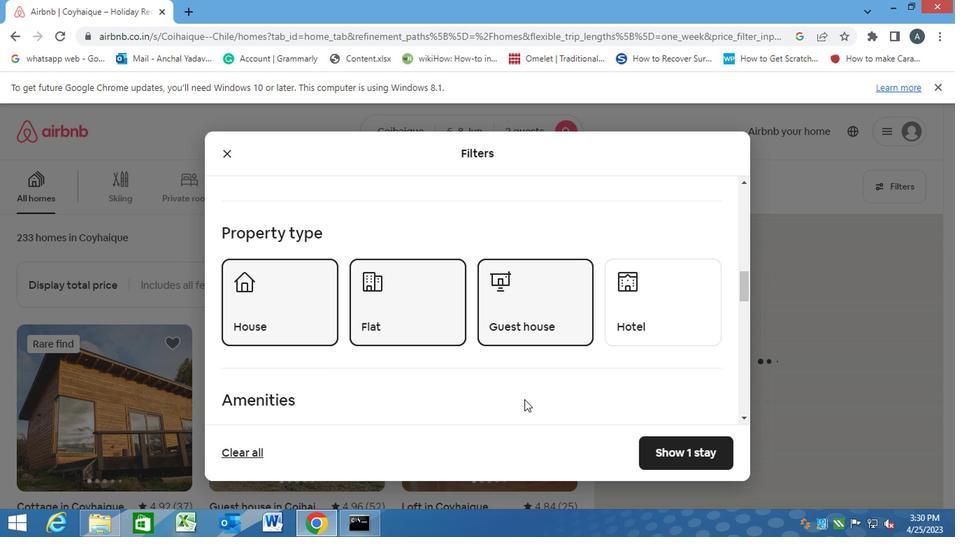 
Action: Mouse scrolled (506, 392) with delta (0, 0)
Screenshot: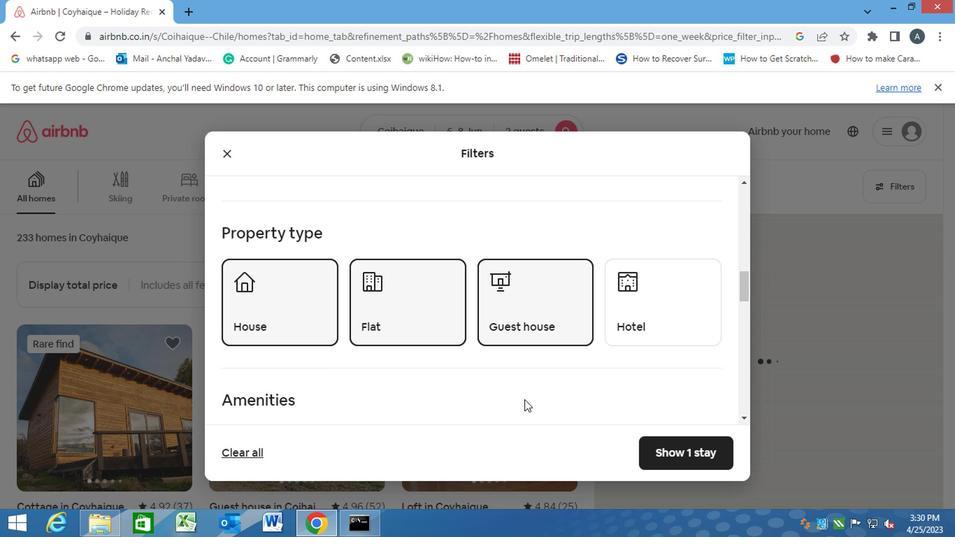 
Action: Mouse moved to (506, 392)
Screenshot: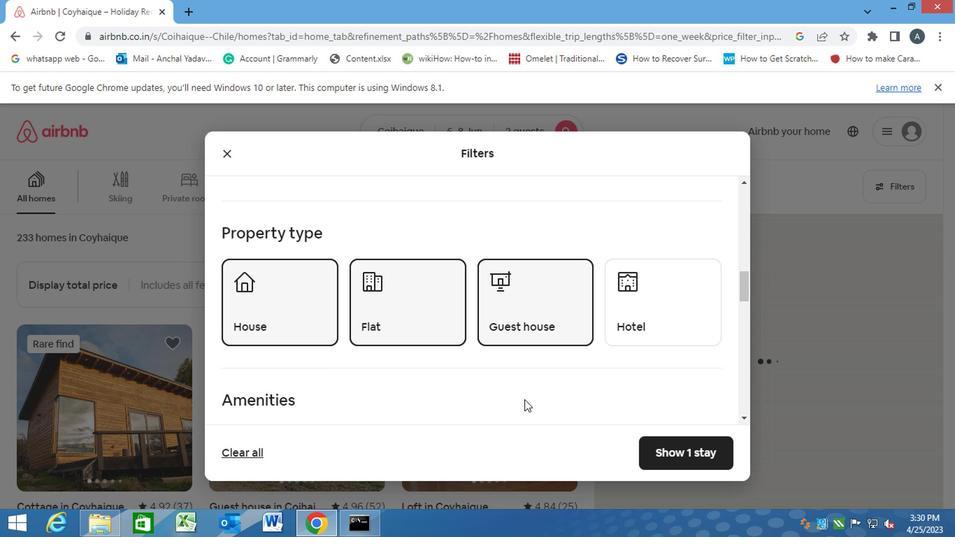 
Action: Mouse scrolled (506, 392) with delta (0, 0)
Screenshot: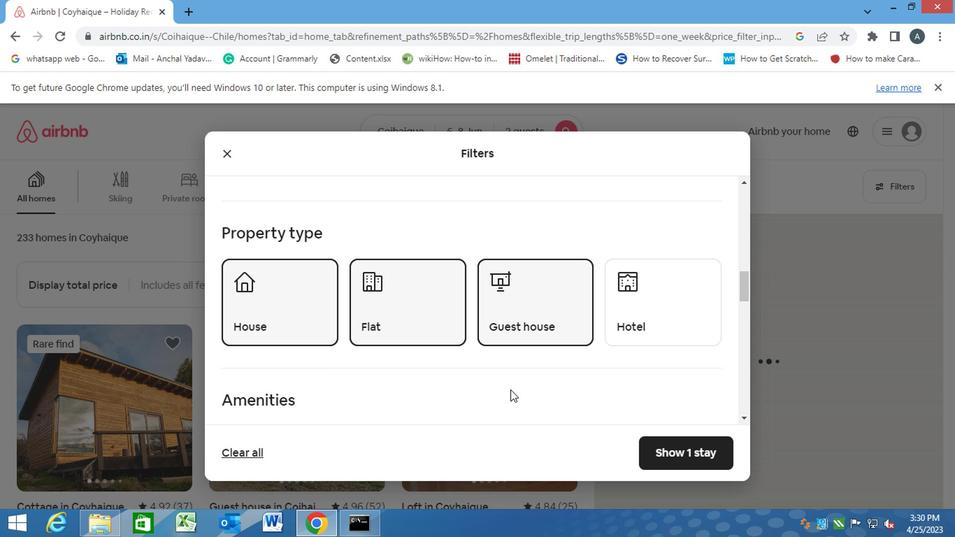 
Action: Mouse moved to (219, 262)
Screenshot: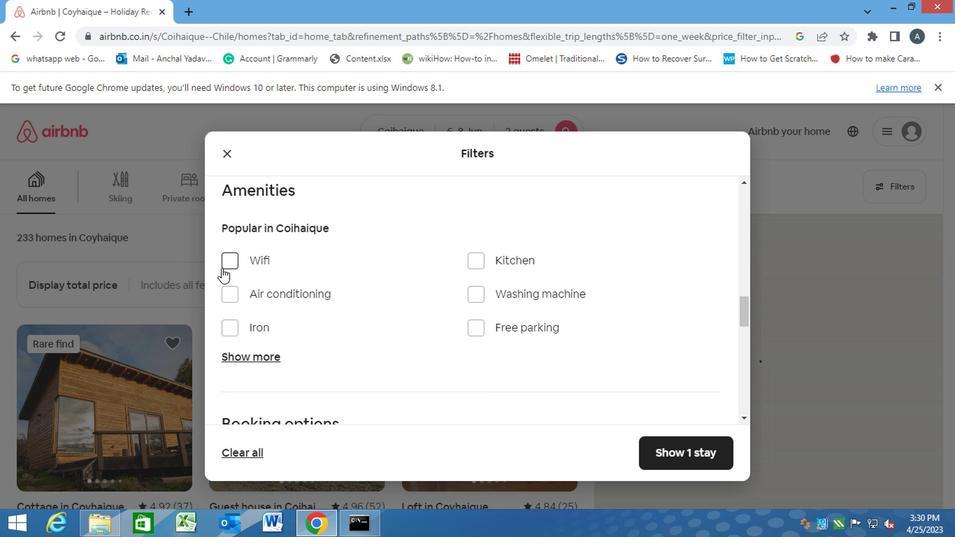 
Action: Mouse pressed left at (219, 262)
Screenshot: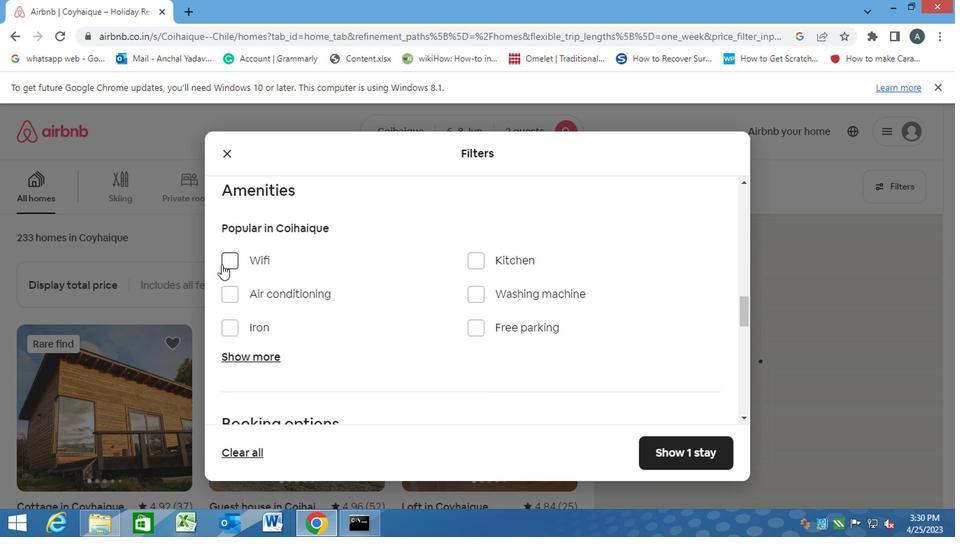 
Action: Mouse moved to (450, 338)
Screenshot: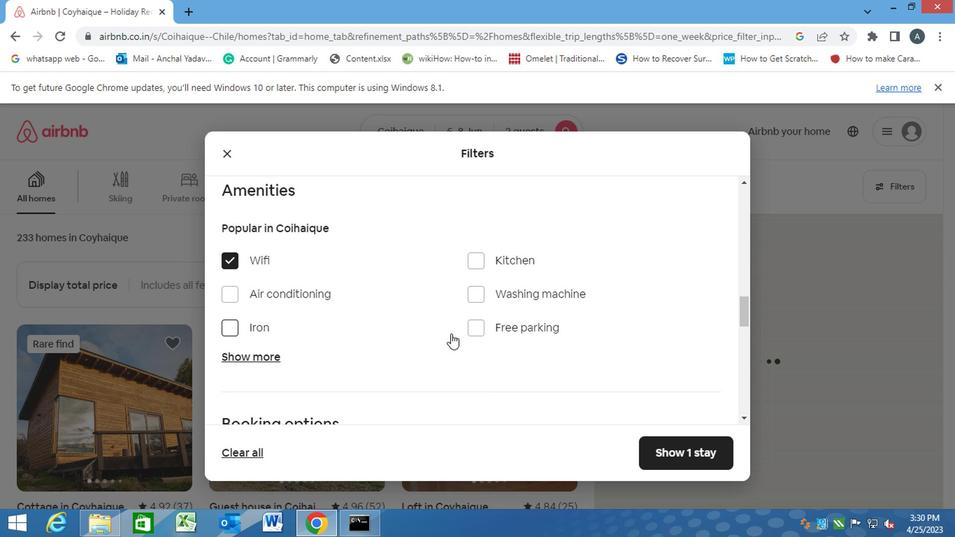 
Action: Mouse scrolled (450, 338) with delta (0, 0)
Screenshot: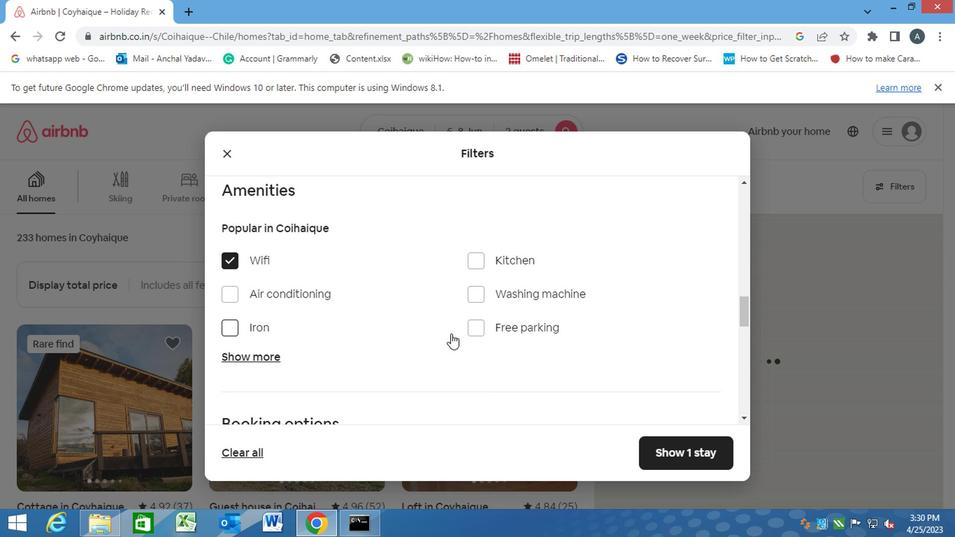 
Action: Mouse scrolled (450, 338) with delta (0, 0)
Screenshot: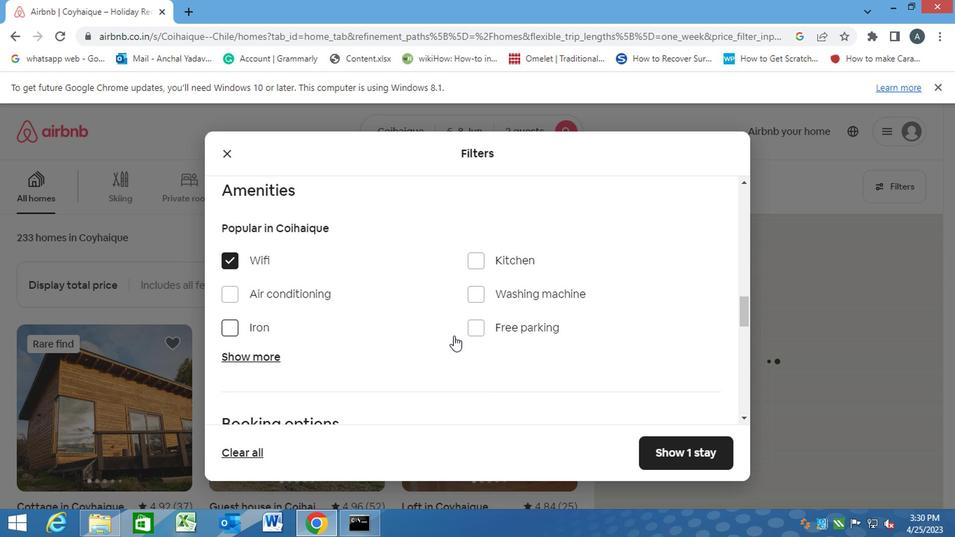 
Action: Mouse scrolled (450, 338) with delta (0, 0)
Screenshot: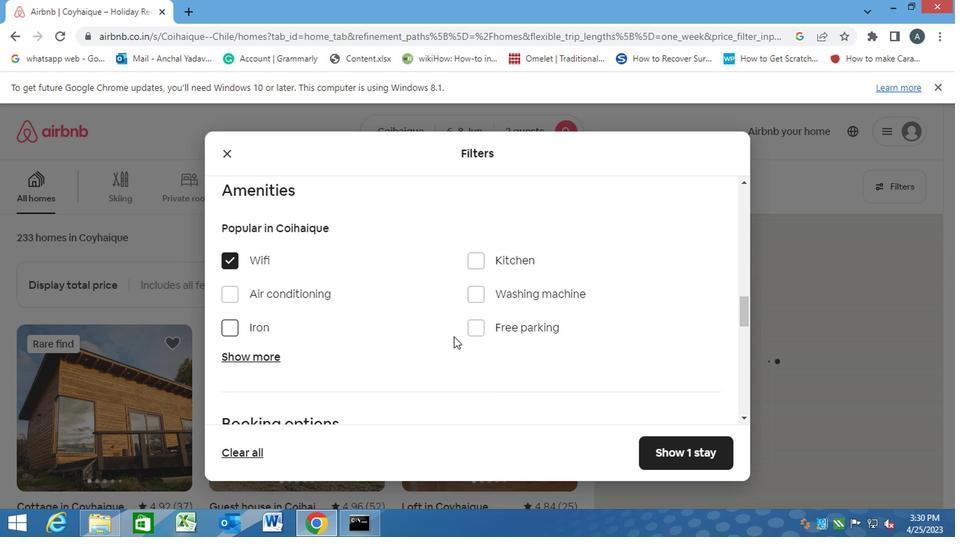 
Action: Mouse moved to (688, 310)
Screenshot: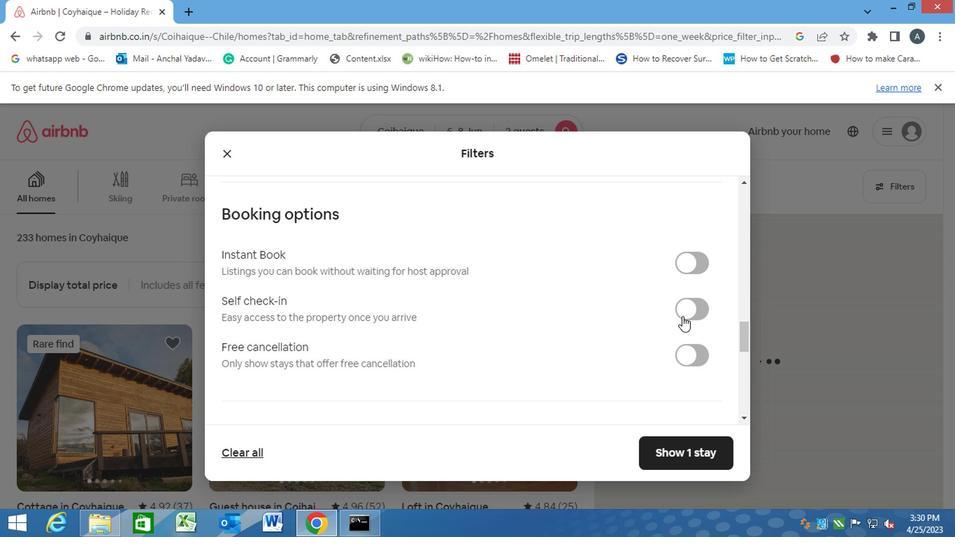 
Action: Mouse pressed left at (688, 310)
Screenshot: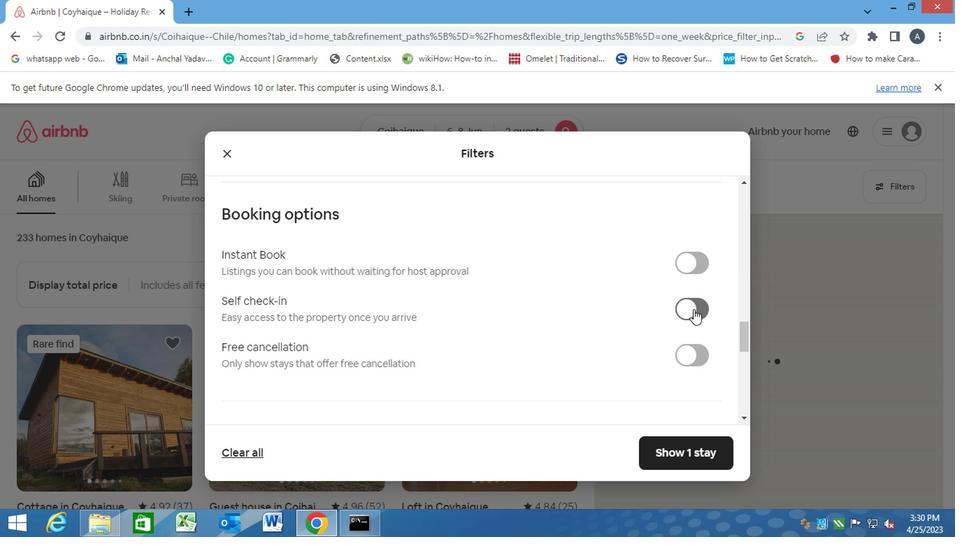 
Action: Mouse moved to (562, 335)
Screenshot: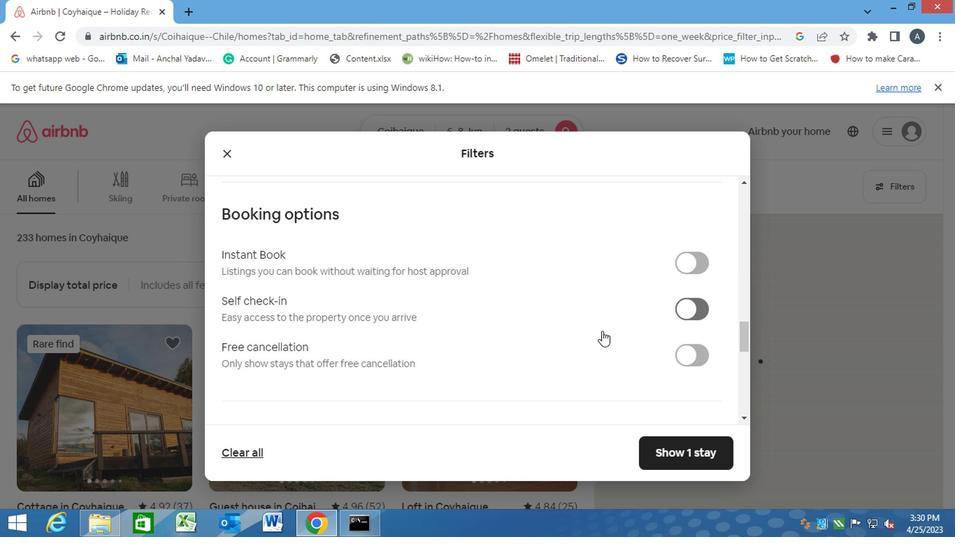 
Action: Mouse scrolled (562, 335) with delta (0, 0)
Screenshot: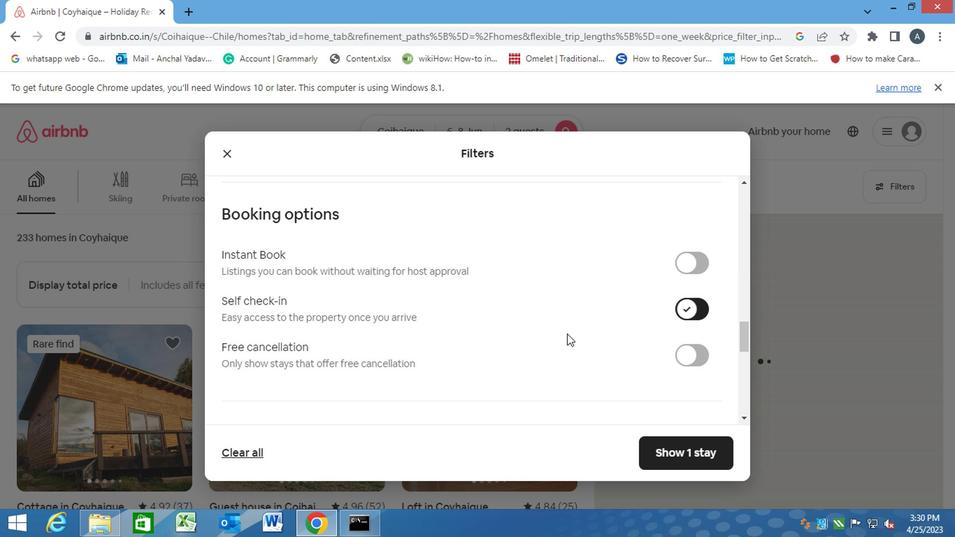 
Action: Mouse moved to (562, 336)
Screenshot: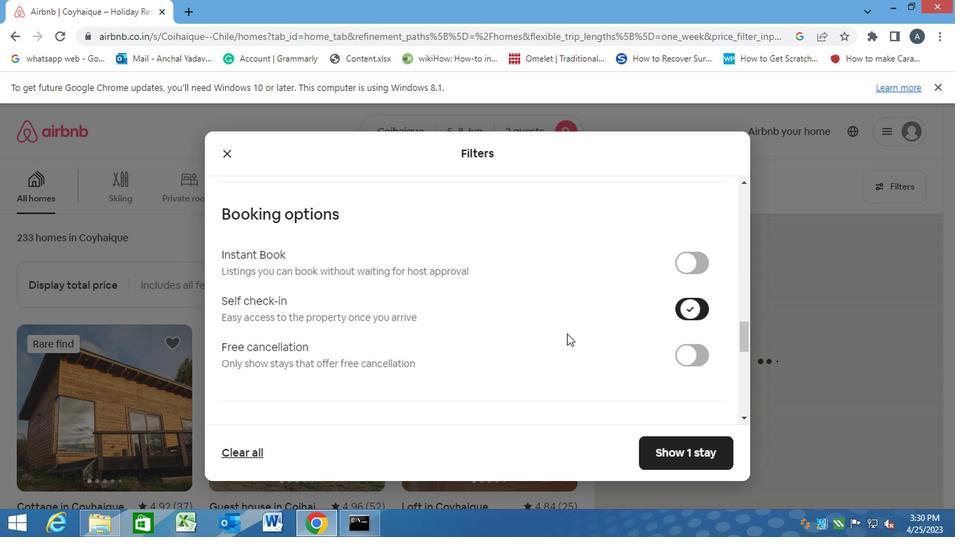 
Action: Mouse scrolled (562, 335) with delta (0, 0)
Screenshot: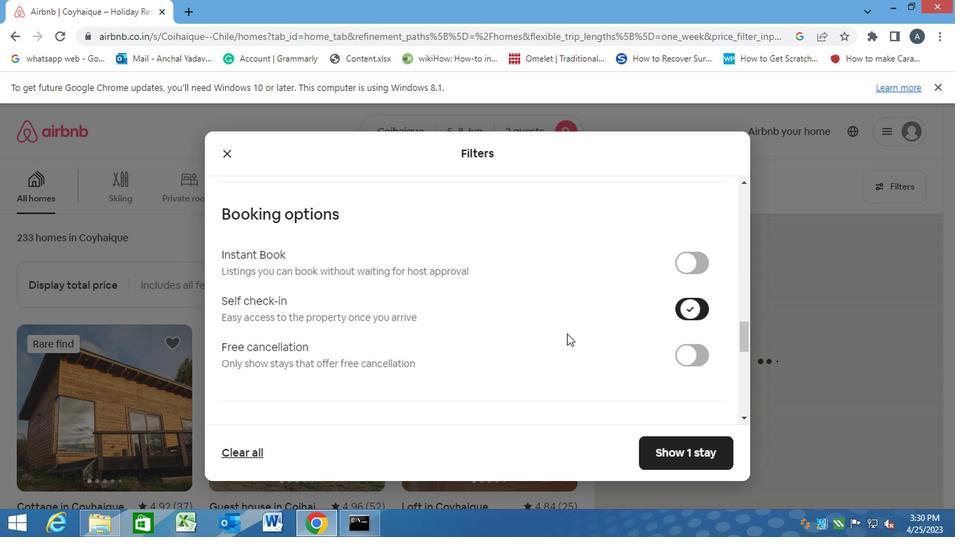 
Action: Mouse moved to (562, 336)
Screenshot: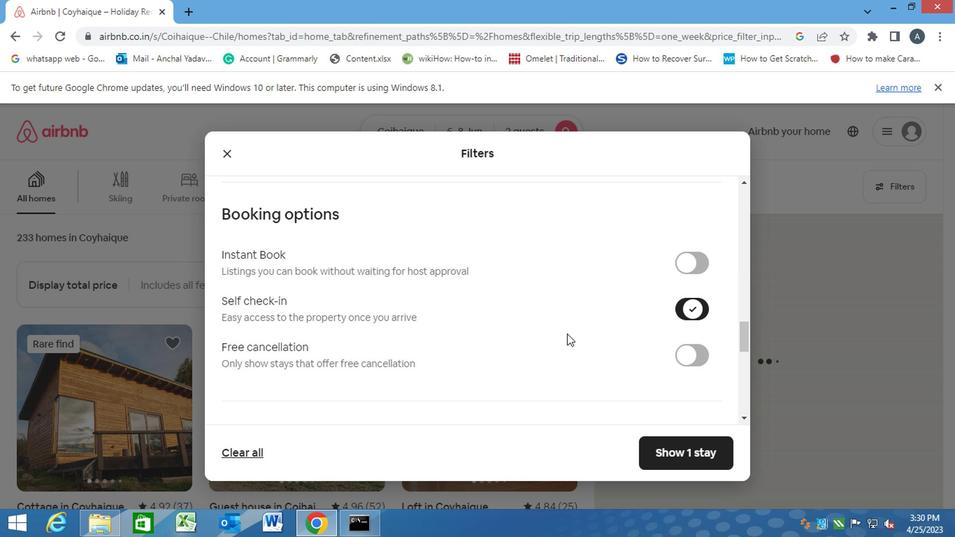 
Action: Mouse scrolled (562, 335) with delta (0, 0)
Screenshot: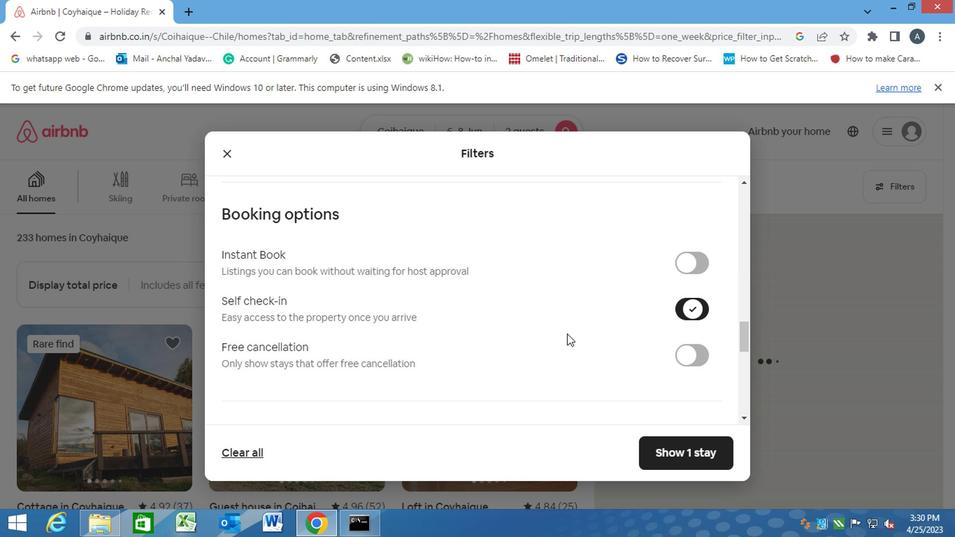 
Action: Mouse moved to (560, 338)
Screenshot: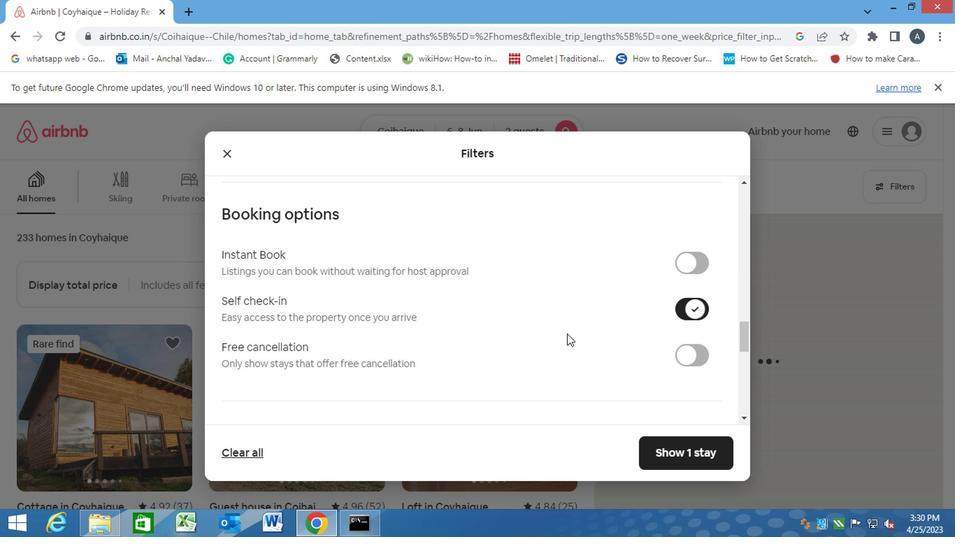 
Action: Mouse scrolled (560, 337) with delta (0, 0)
Screenshot: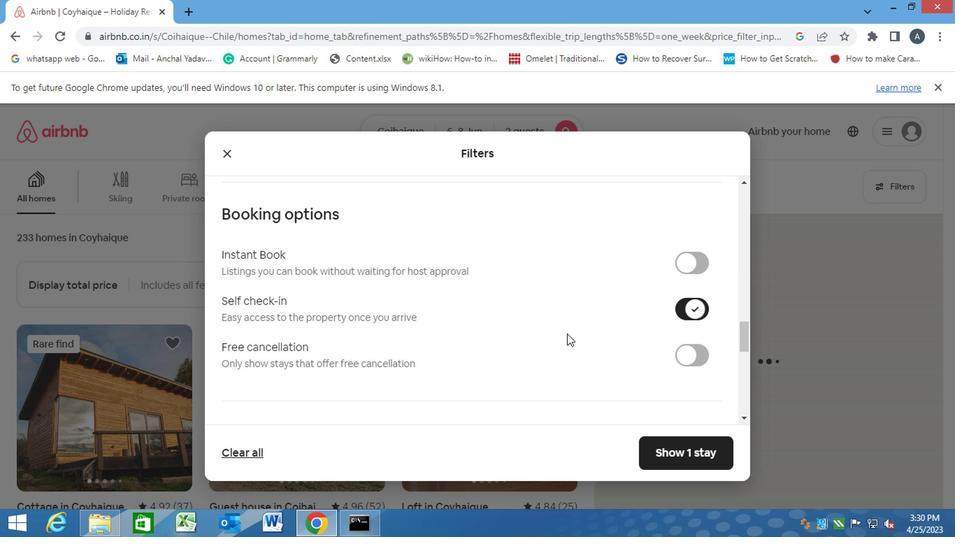 
Action: Mouse moved to (237, 394)
Screenshot: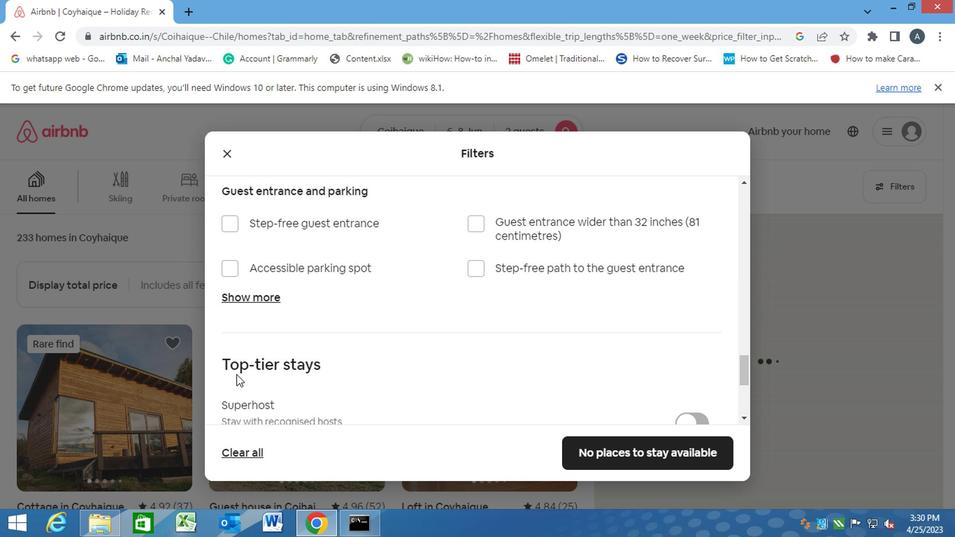 
Action: Mouse scrolled (237, 394) with delta (0, 0)
Screenshot: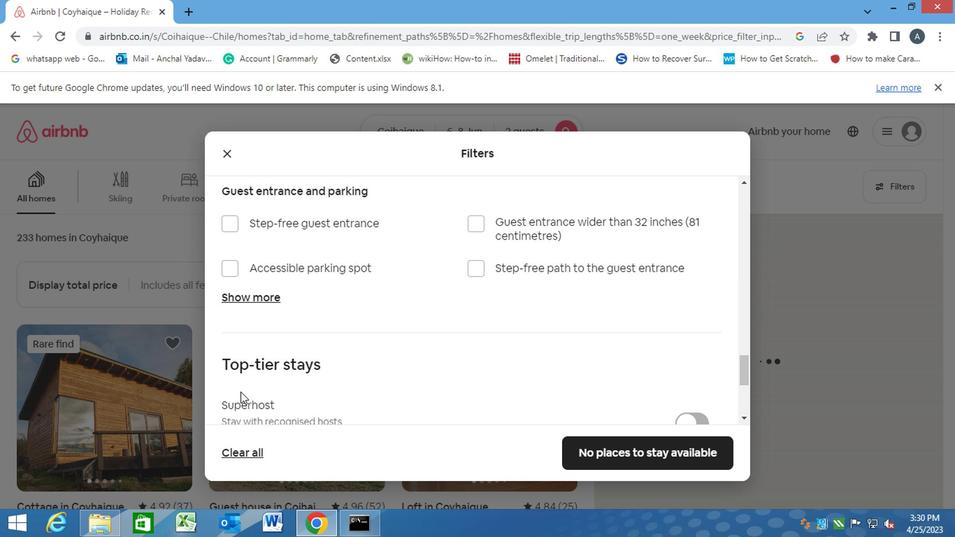 
Action: Mouse scrolled (237, 394) with delta (0, 0)
Screenshot: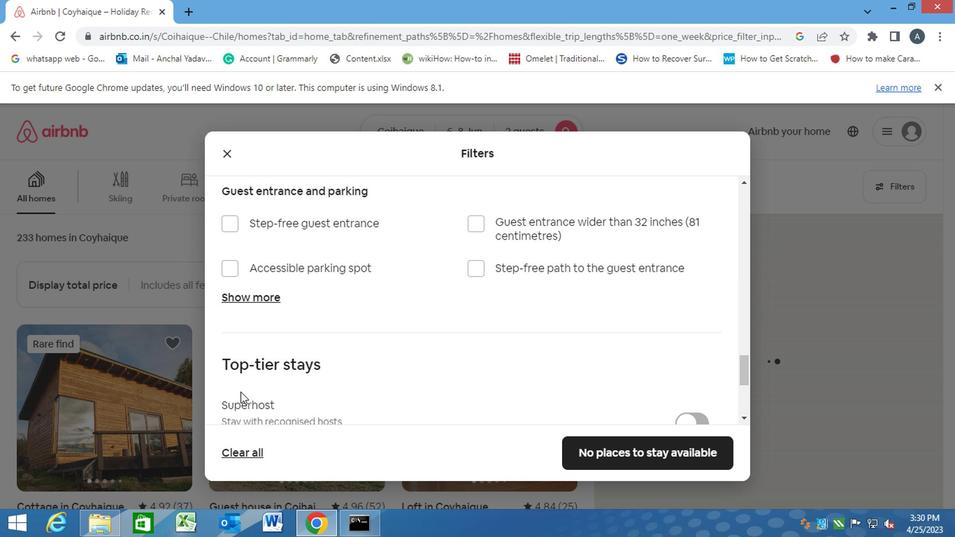
Action: Mouse moved to (230, 414)
Screenshot: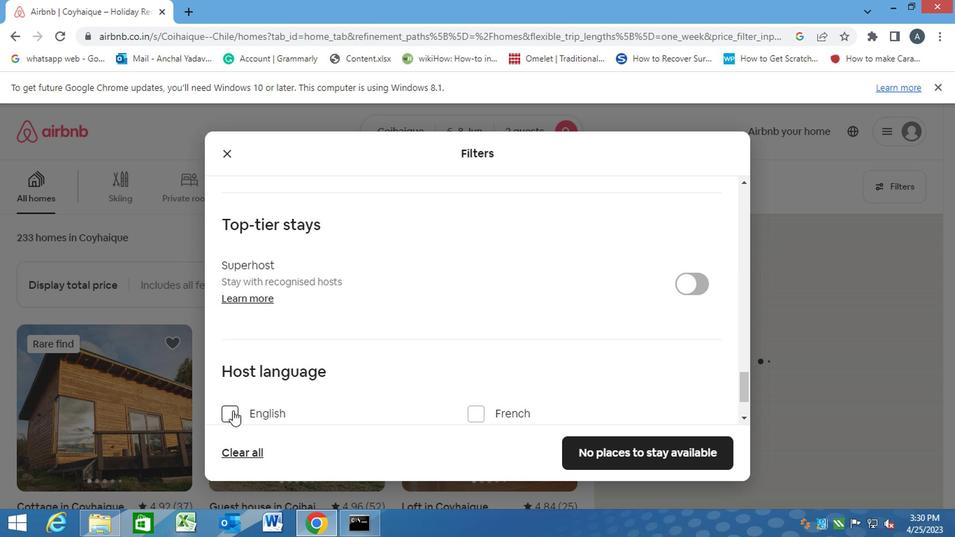 
Action: Mouse pressed left at (230, 414)
Screenshot: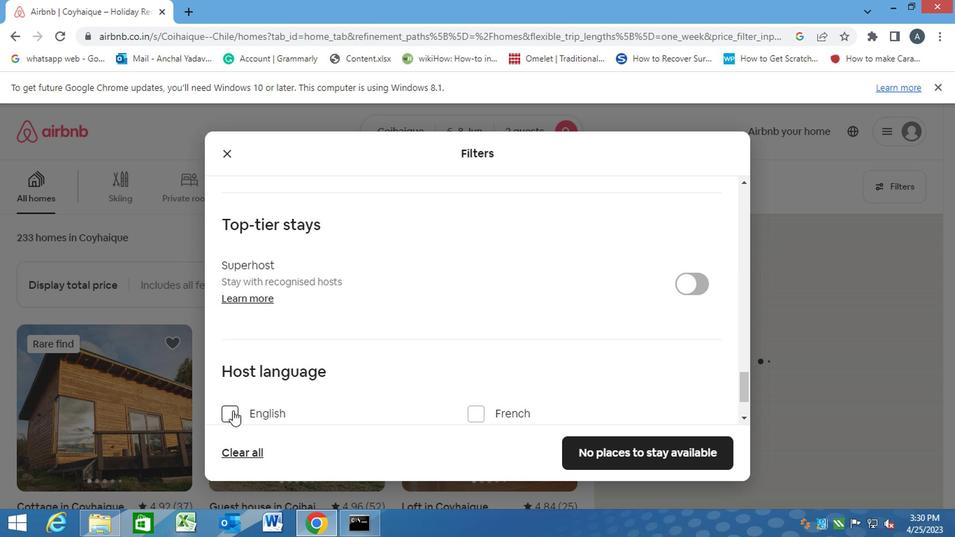 
Action: Mouse moved to (637, 452)
Screenshot: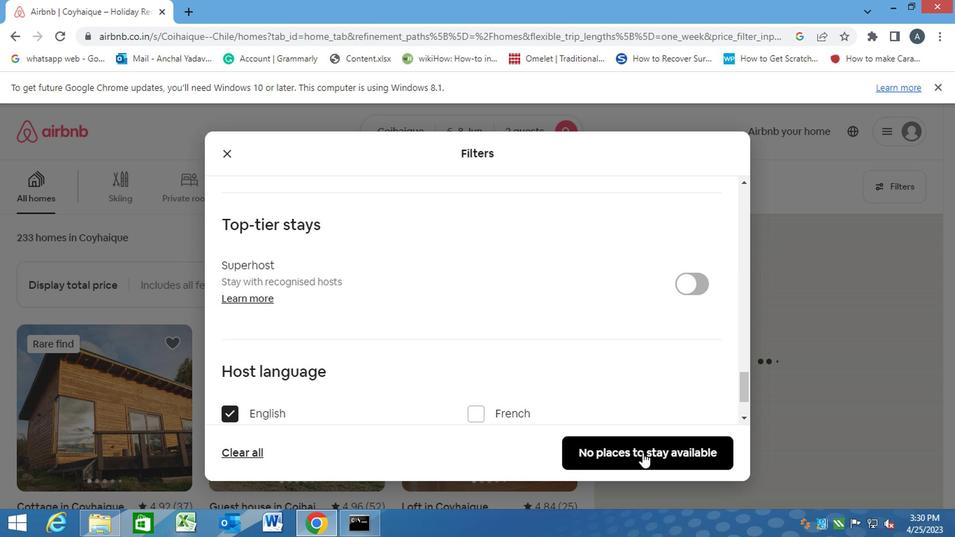 
Action: Mouse pressed left at (637, 452)
Screenshot: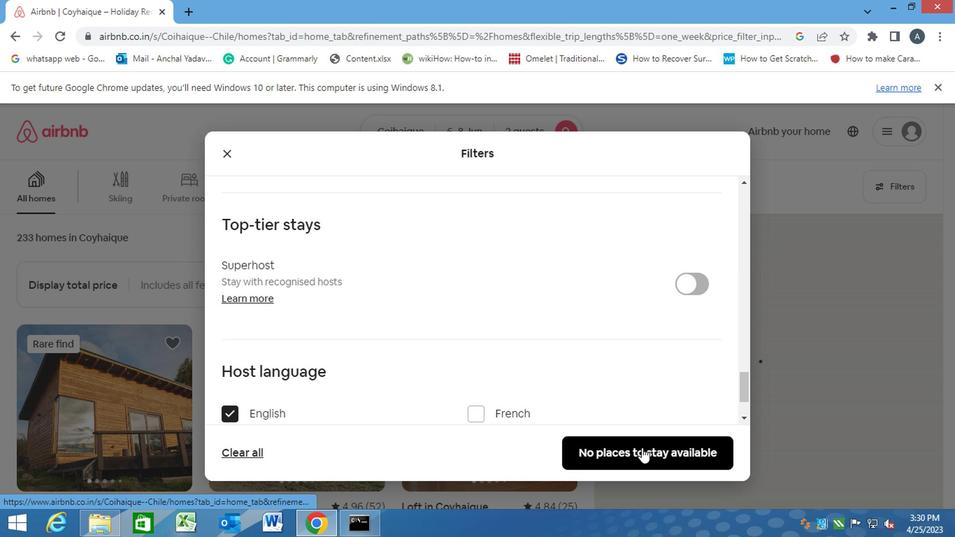 
